 Task: Search one way flight ticket for 3 adults, 3 children in premium economy from Iron Mountain: Ford Airport to Gillette: Gillette Campbell County Airport on 5-1-2023. Choice of flights is Royal air maroc. Number of bags: 9 checked bags. Price is upto 25000. Outbound departure time preference is 20:00.
Action: Mouse moved to (316, 481)
Screenshot: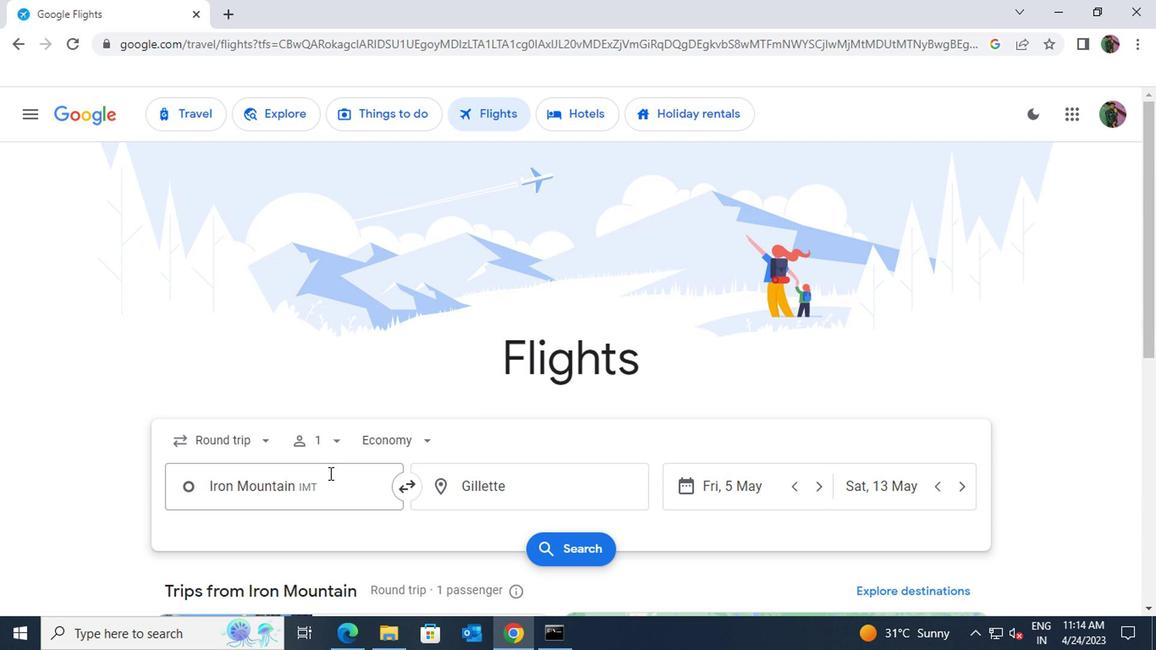 
Action: Mouse pressed left at (316, 481)
Screenshot: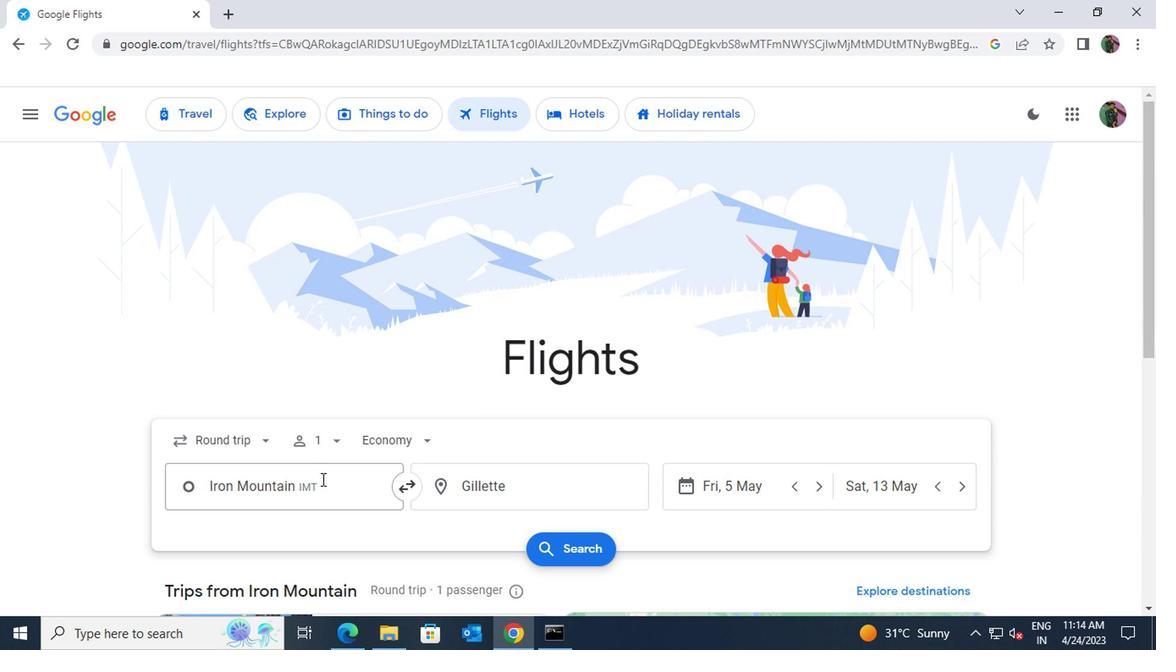 
Action: Key pressed ford
Screenshot: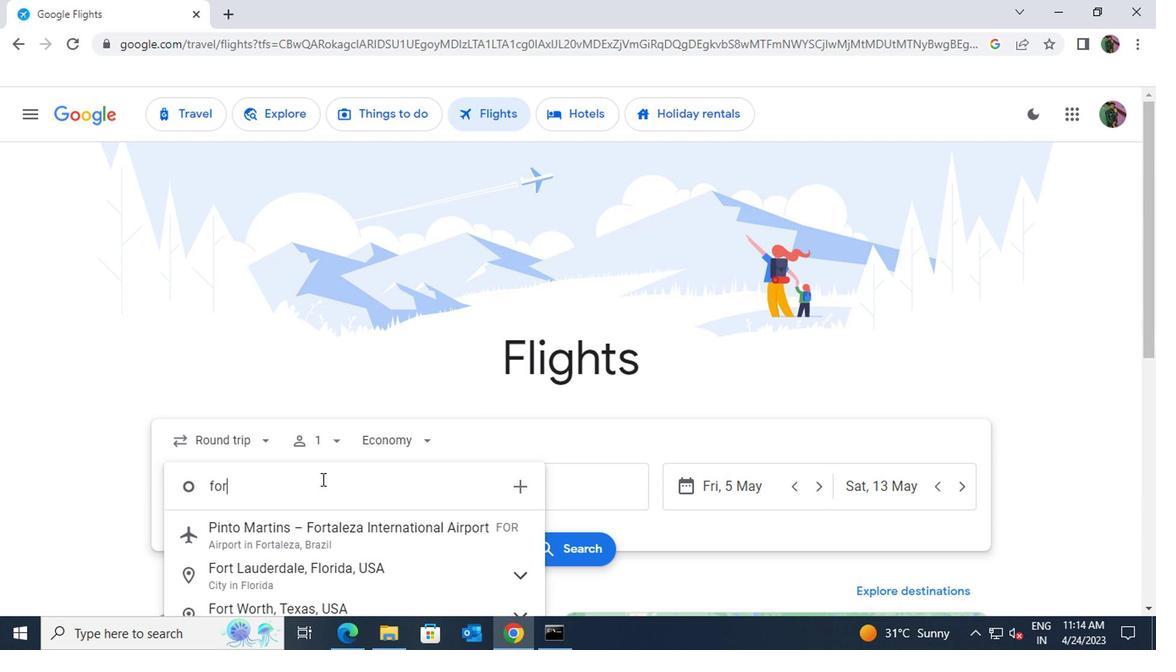 
Action: Mouse moved to (328, 530)
Screenshot: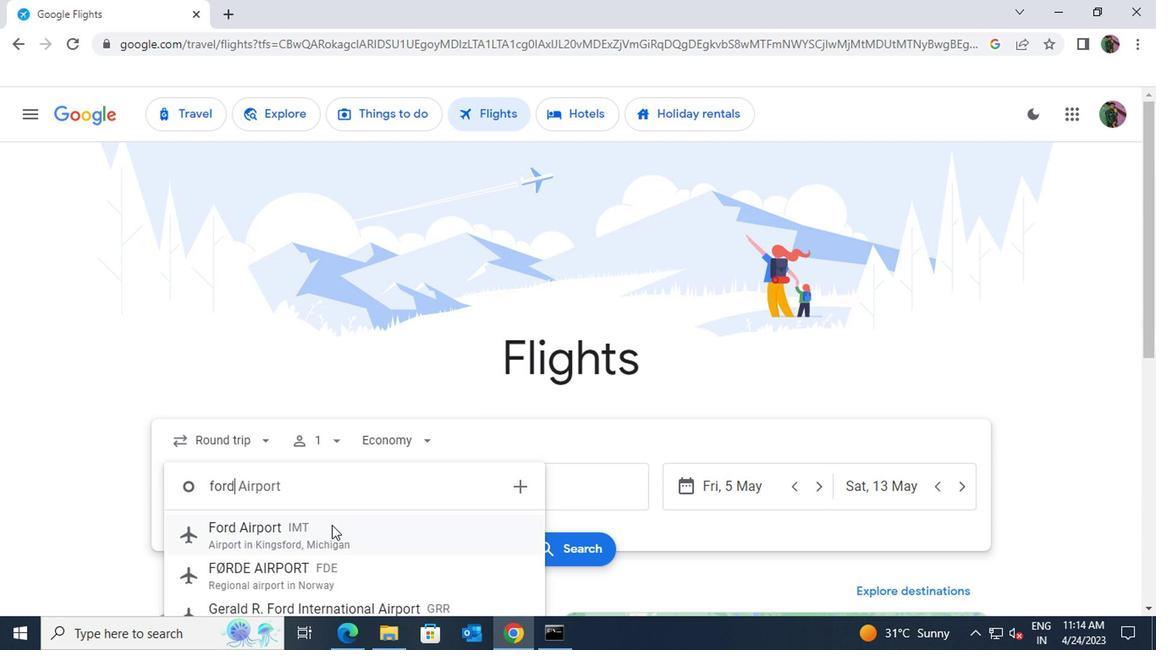 
Action: Mouse pressed left at (328, 530)
Screenshot: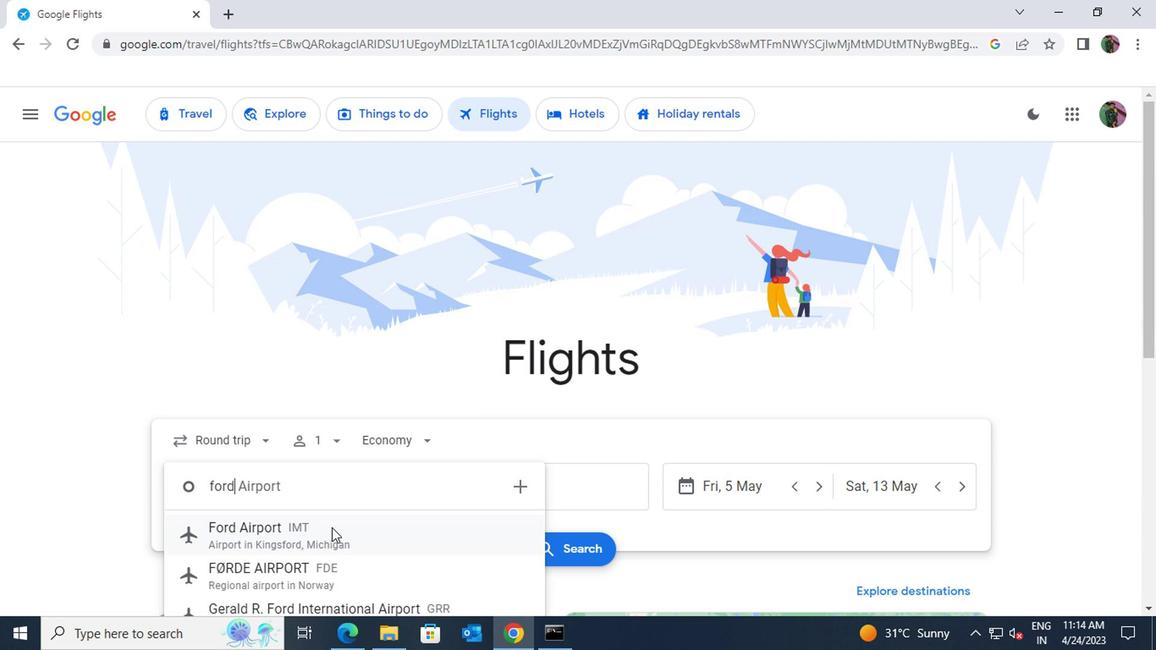 
Action: Mouse moved to (485, 477)
Screenshot: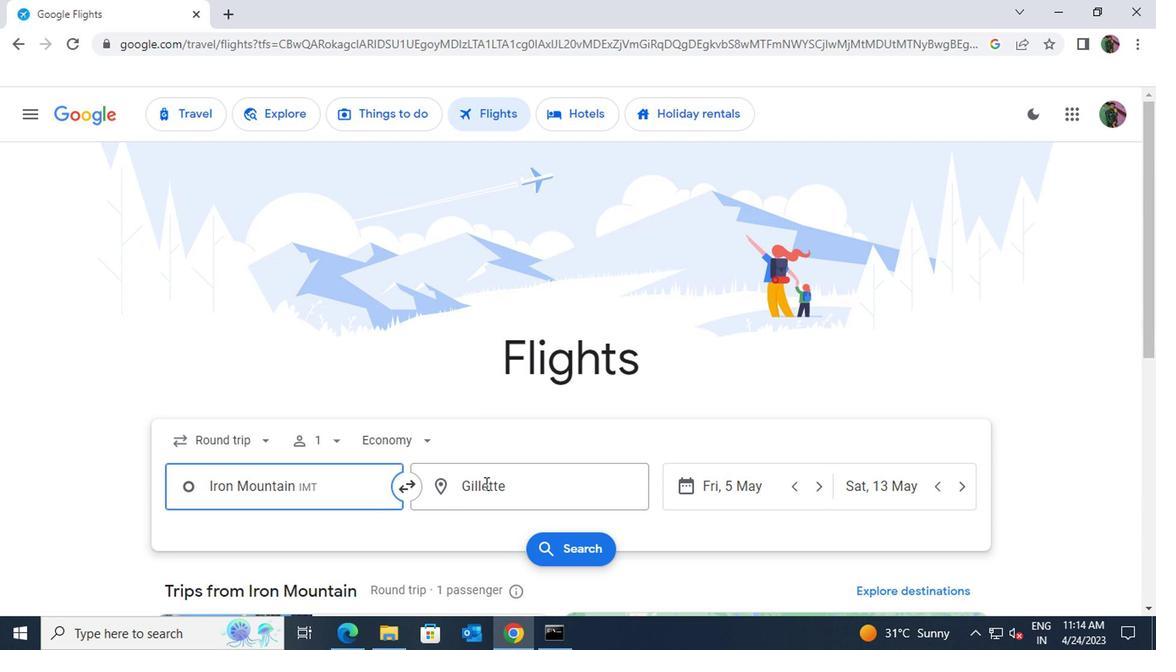 
Action: Mouse pressed left at (485, 477)
Screenshot: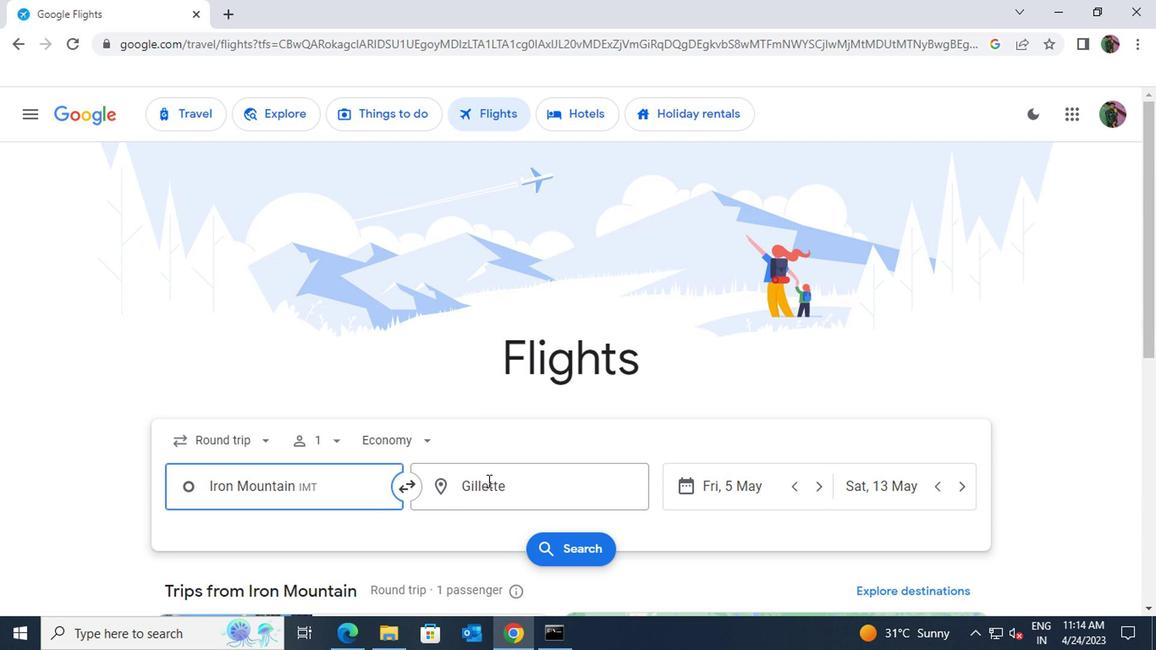 
Action: Key pressed gillett
Screenshot: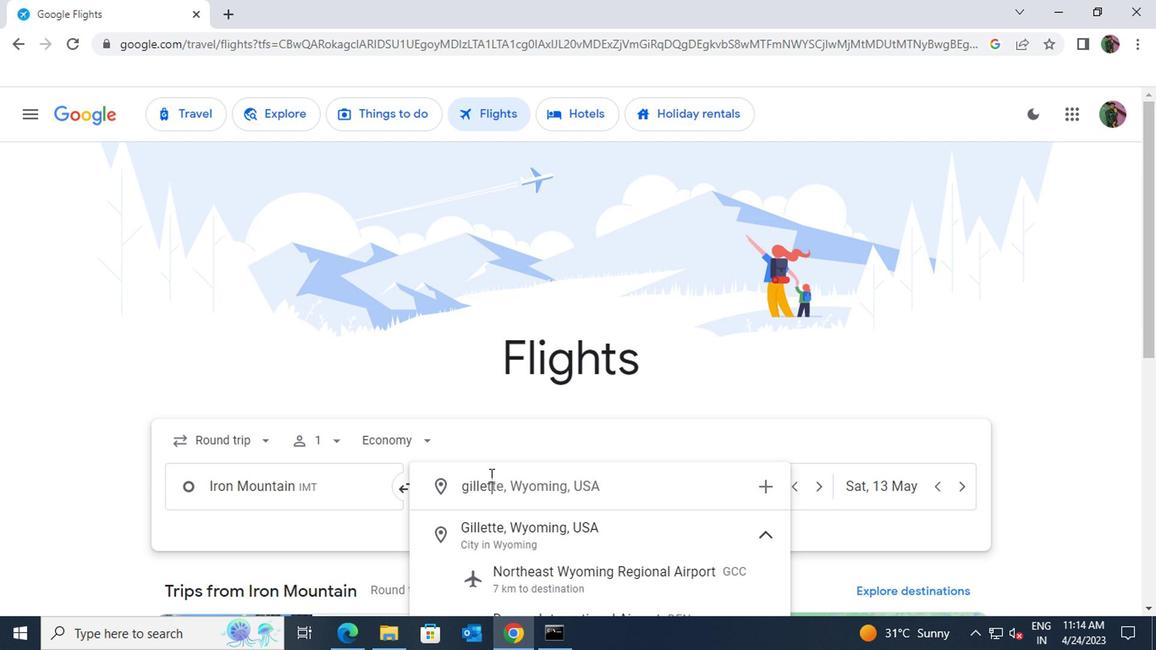 
Action: Mouse moved to (507, 532)
Screenshot: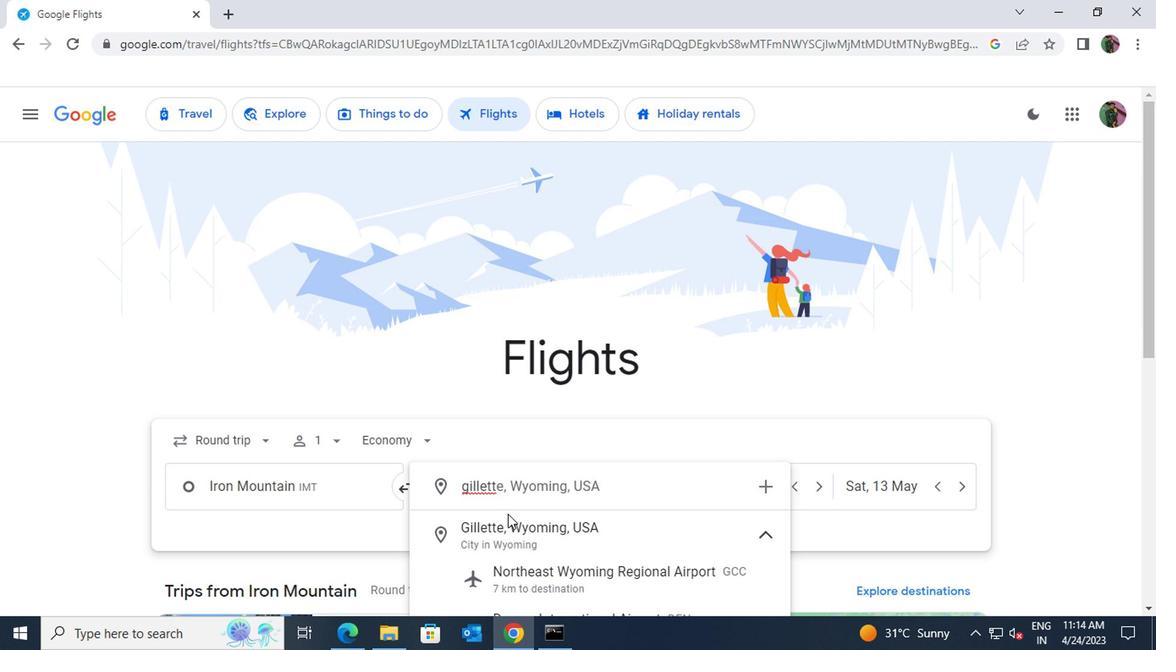 
Action: Mouse pressed left at (507, 532)
Screenshot: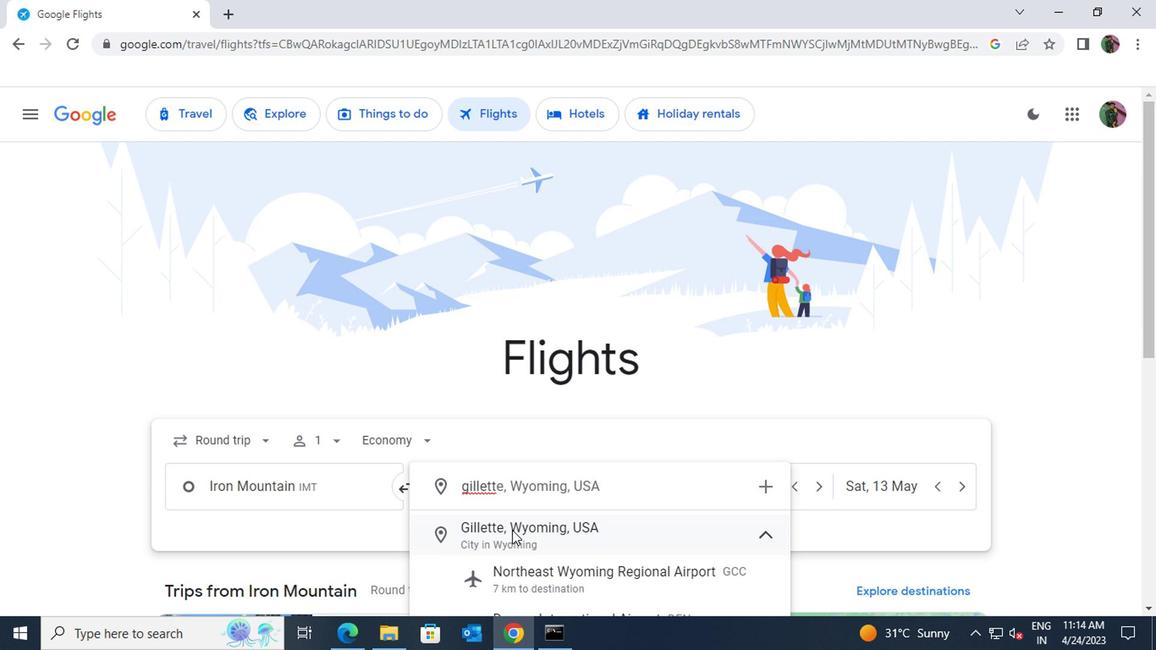 
Action: Mouse moved to (688, 491)
Screenshot: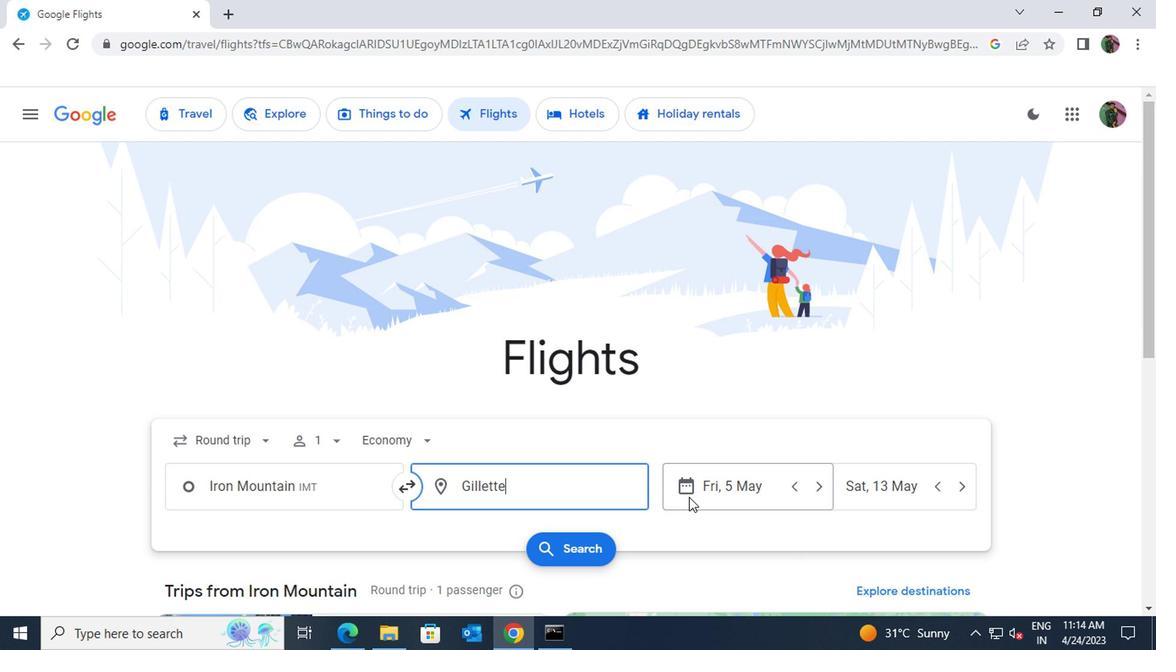 
Action: Mouse pressed left at (688, 491)
Screenshot: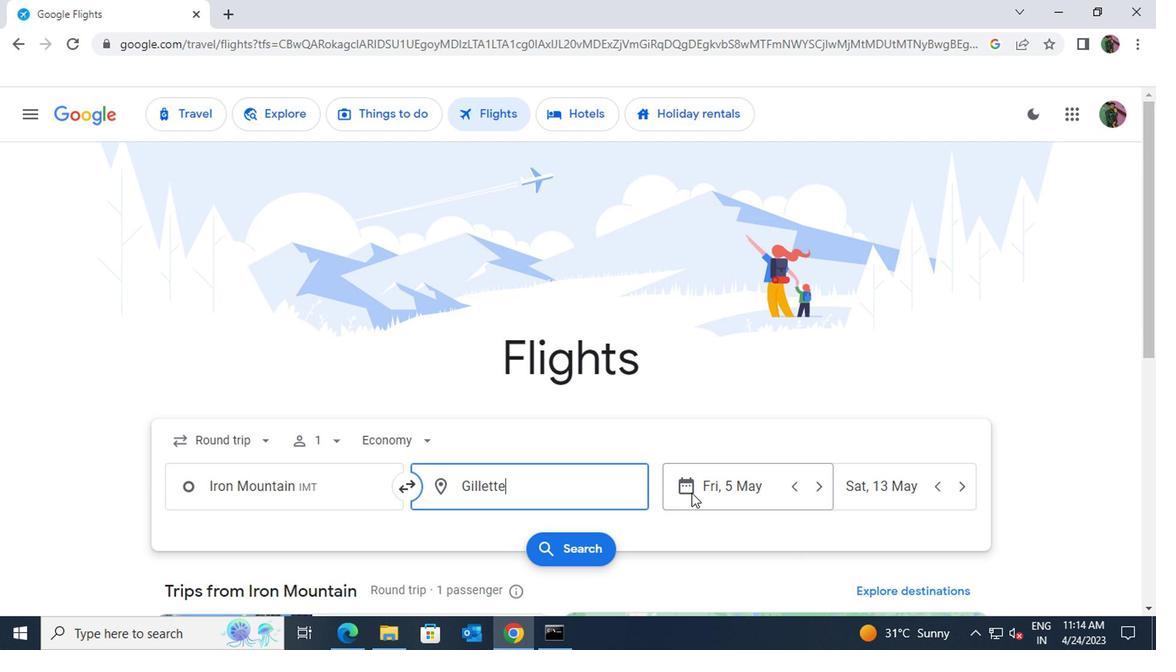 
Action: Mouse moved to (897, 299)
Screenshot: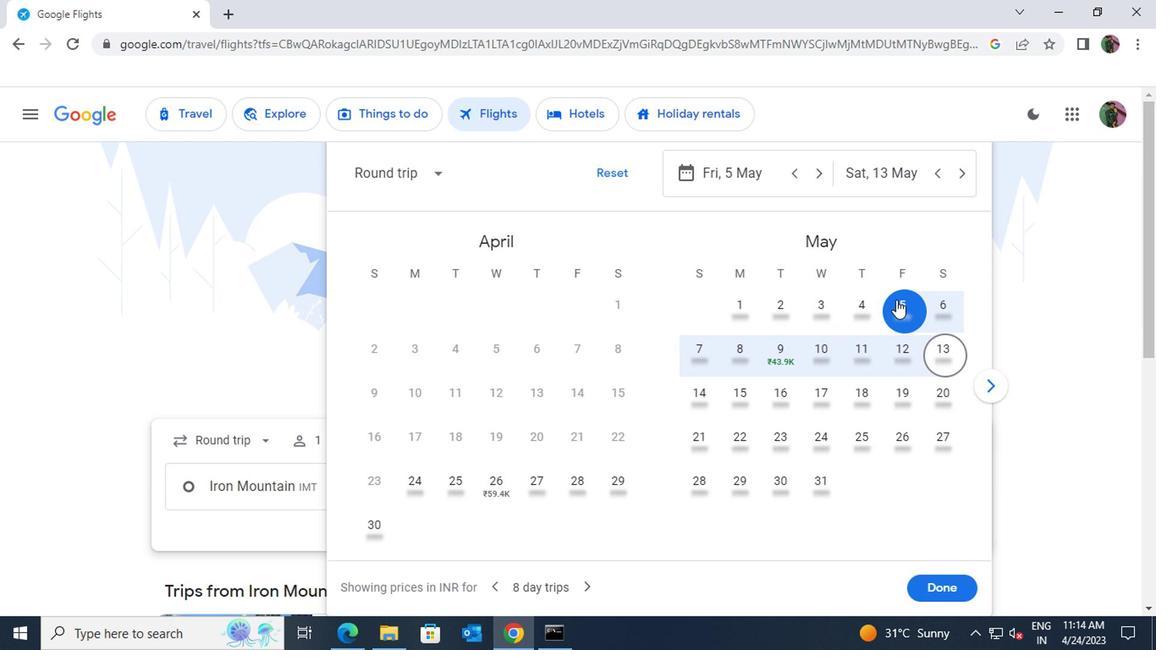 
Action: Mouse pressed left at (897, 299)
Screenshot: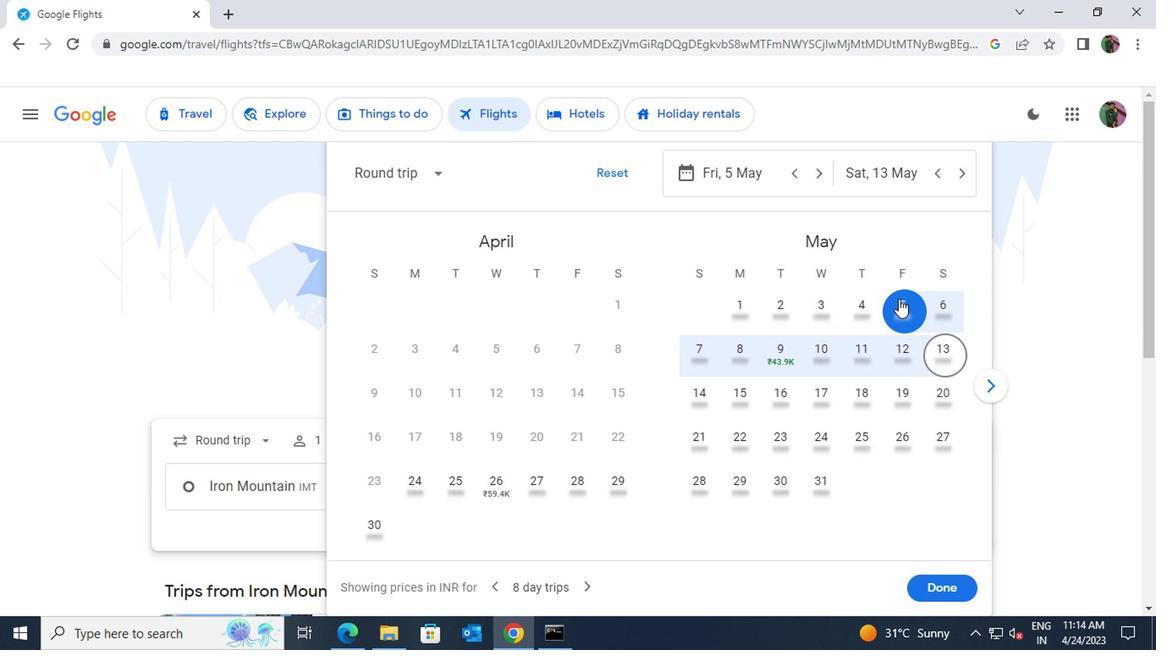 
Action: Mouse moved to (901, 309)
Screenshot: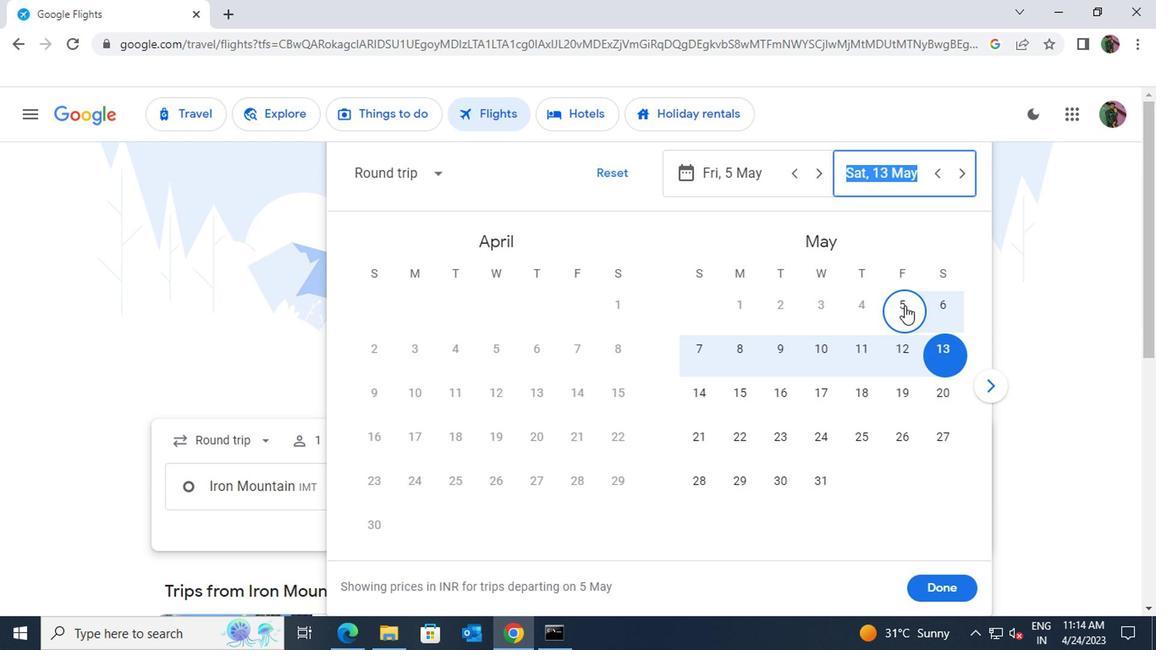 
Action: Mouse pressed left at (901, 309)
Screenshot: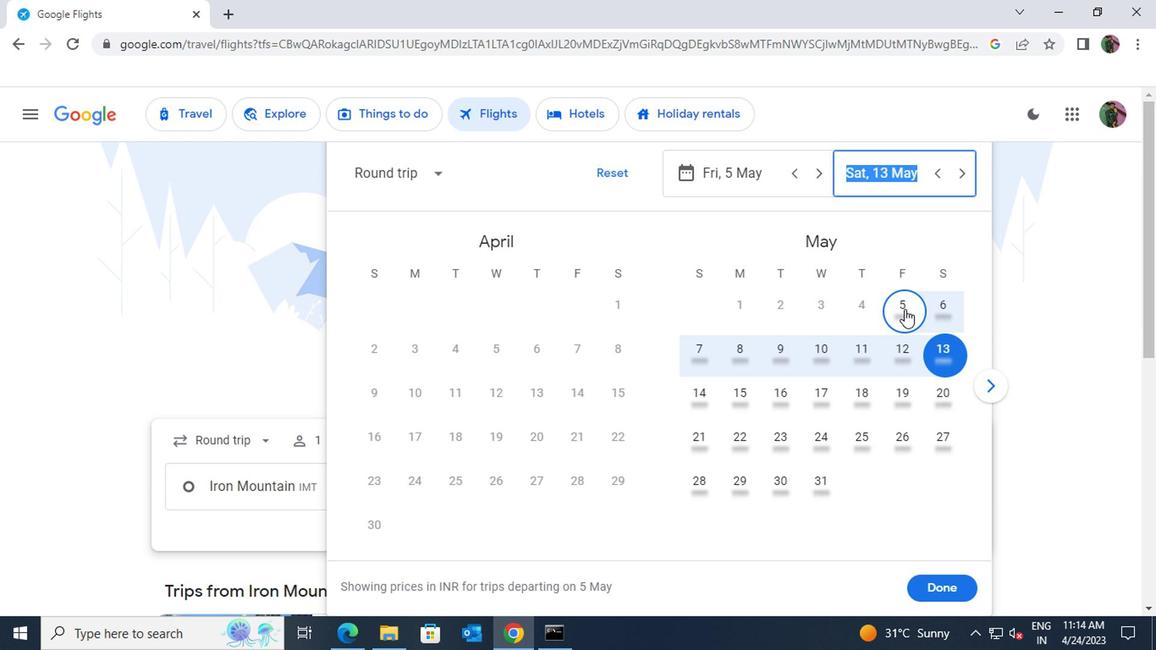 
Action: Mouse moved to (901, 309)
Screenshot: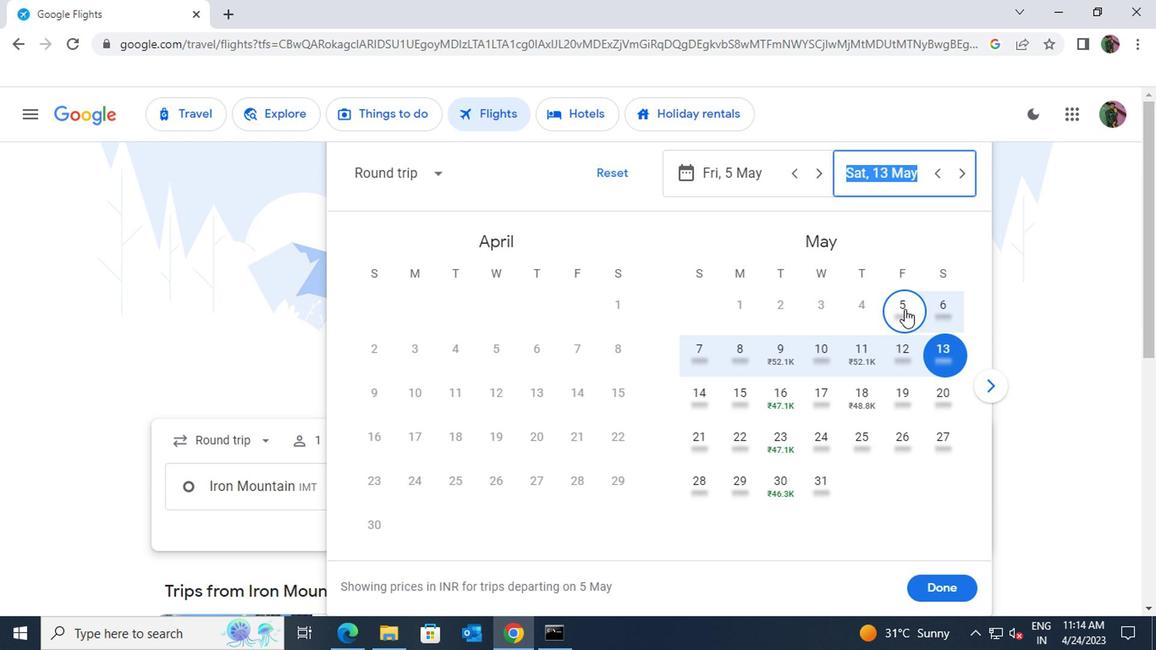 
Action: Mouse pressed left at (901, 309)
Screenshot: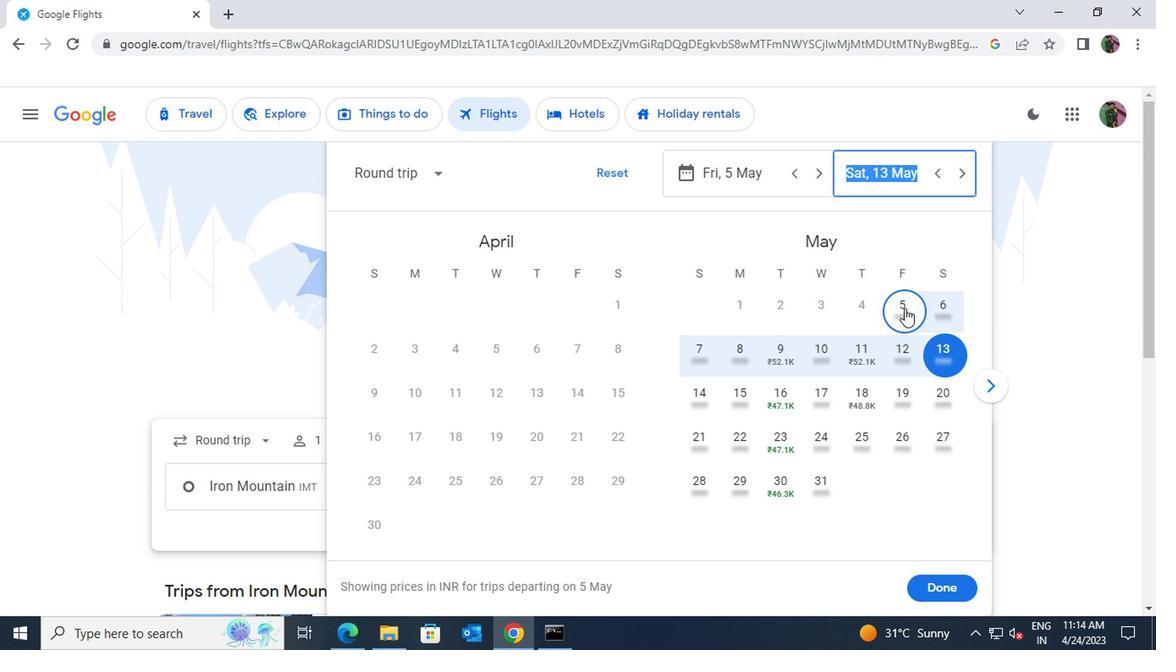 
Action: Mouse pressed left at (901, 309)
Screenshot: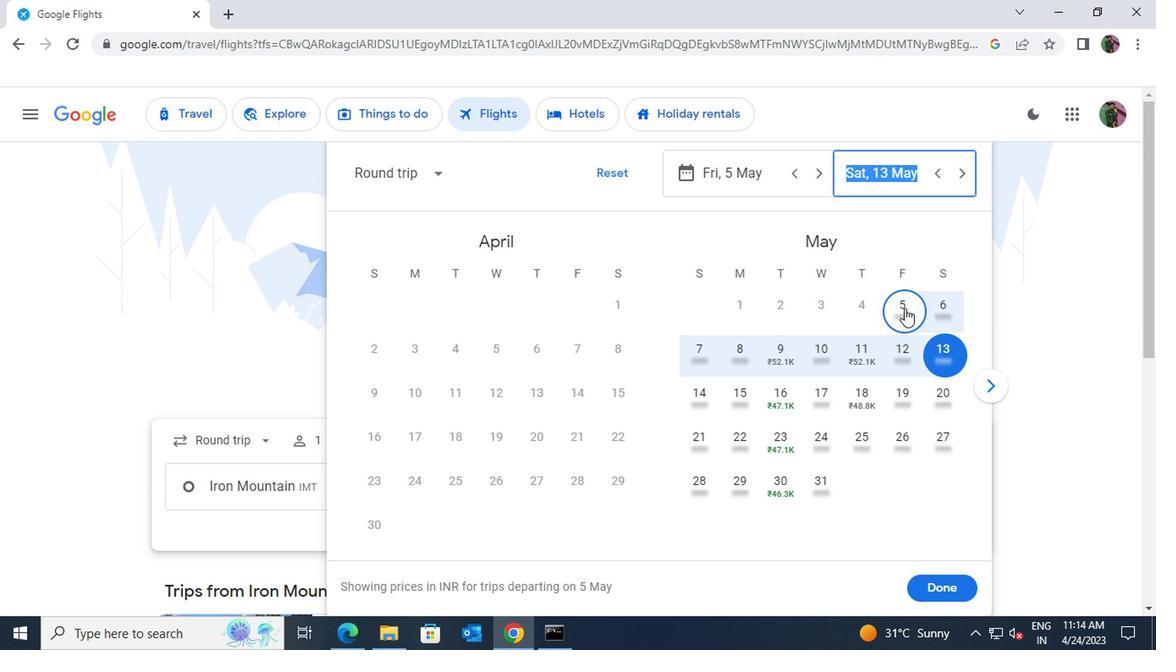 
Action: Mouse moved to (899, 307)
Screenshot: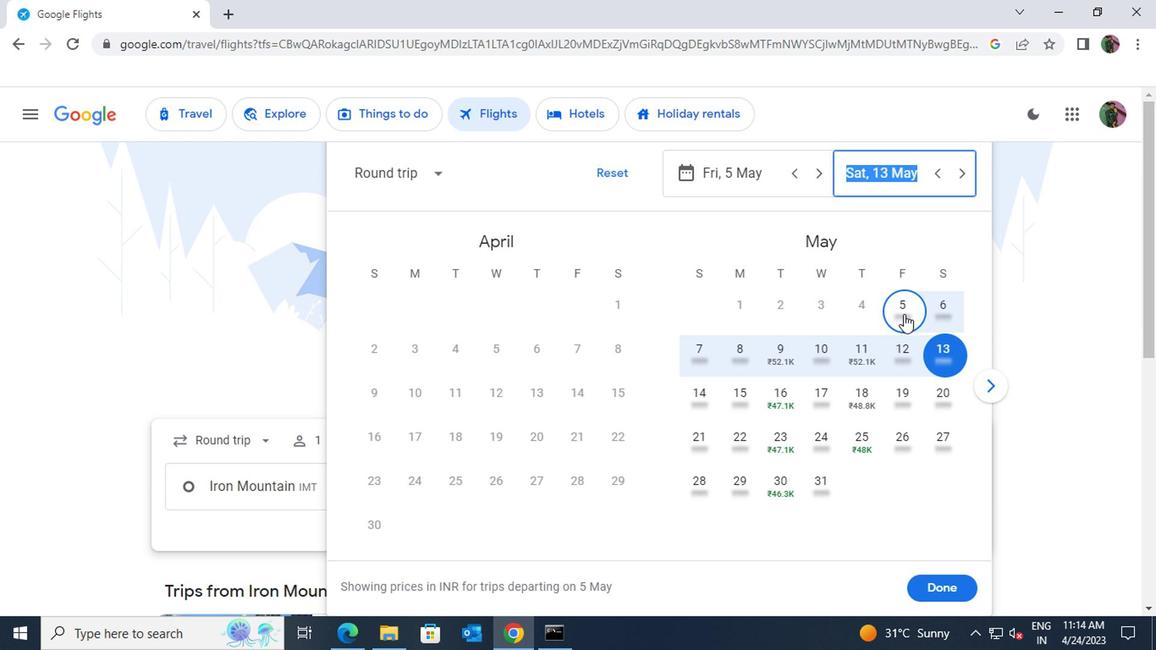 
Action: Mouse pressed left at (899, 307)
Screenshot: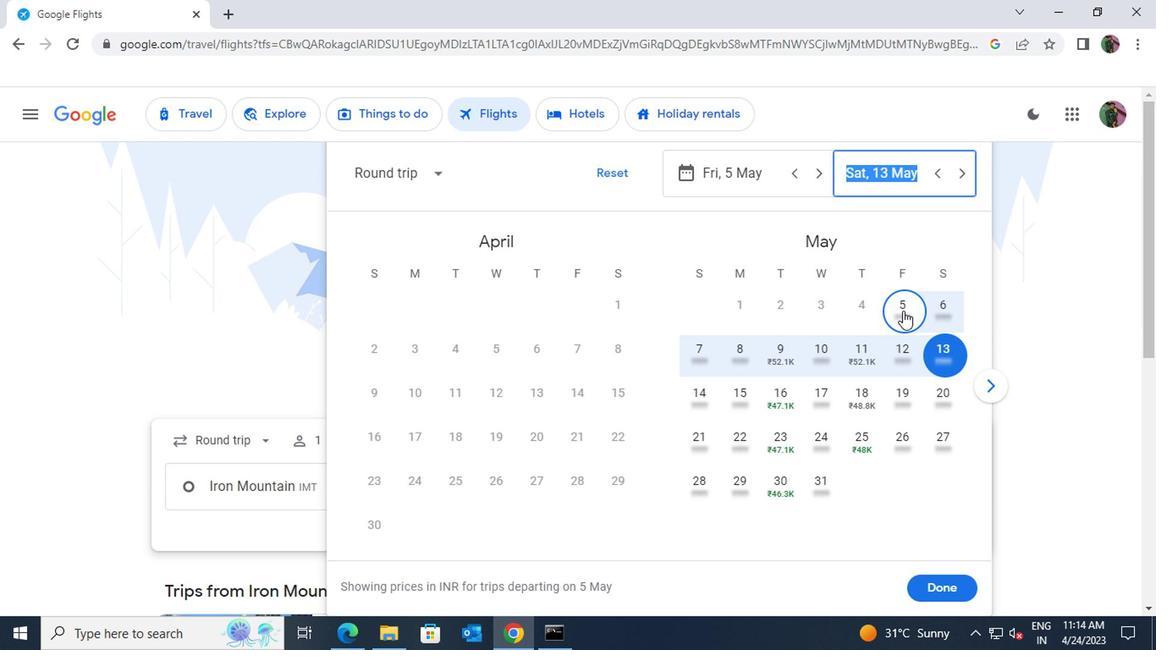 
Action: Mouse moved to (958, 587)
Screenshot: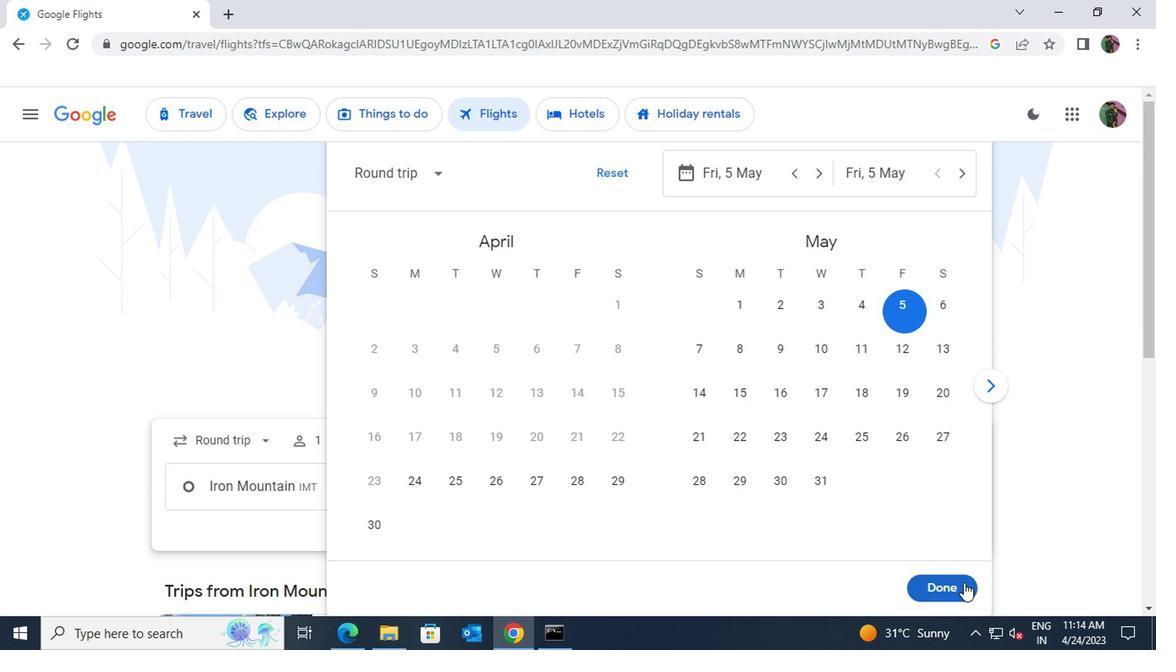 
Action: Mouse pressed left at (958, 587)
Screenshot: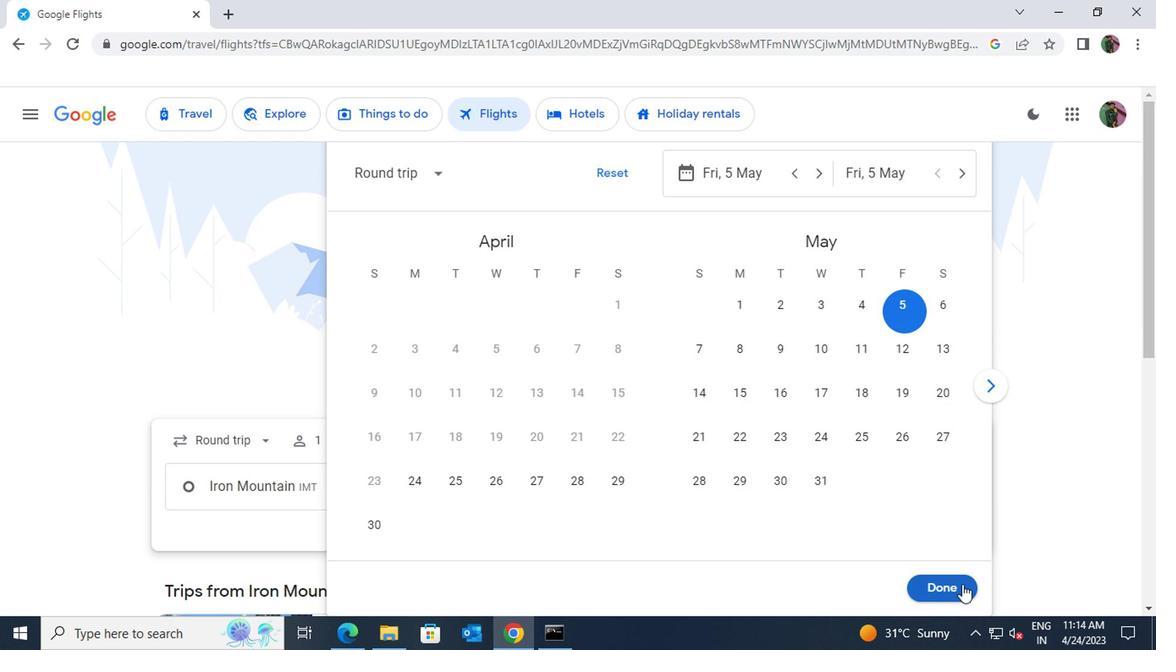 
Action: Mouse moved to (330, 442)
Screenshot: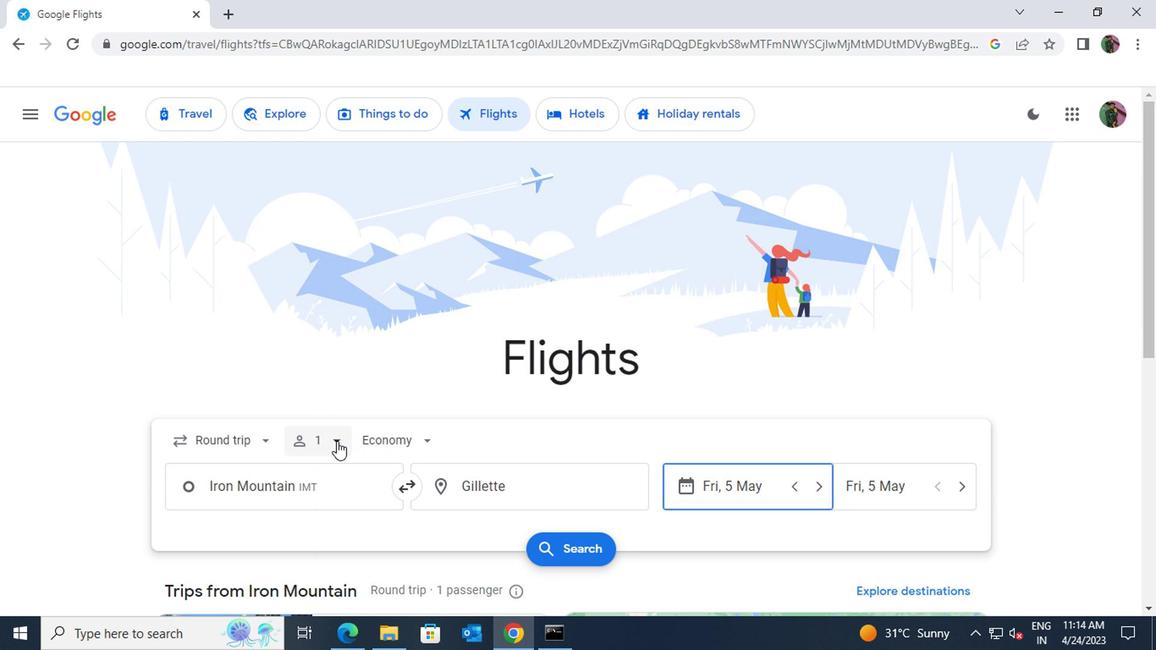 
Action: Mouse pressed left at (330, 442)
Screenshot: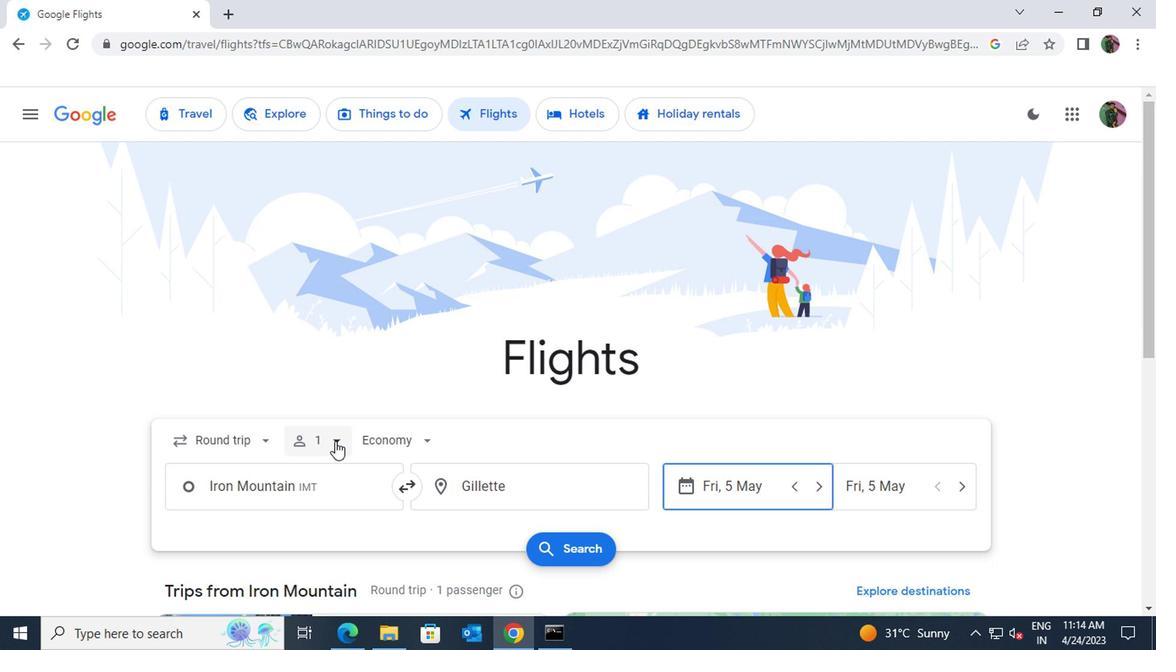 
Action: Mouse moved to (454, 483)
Screenshot: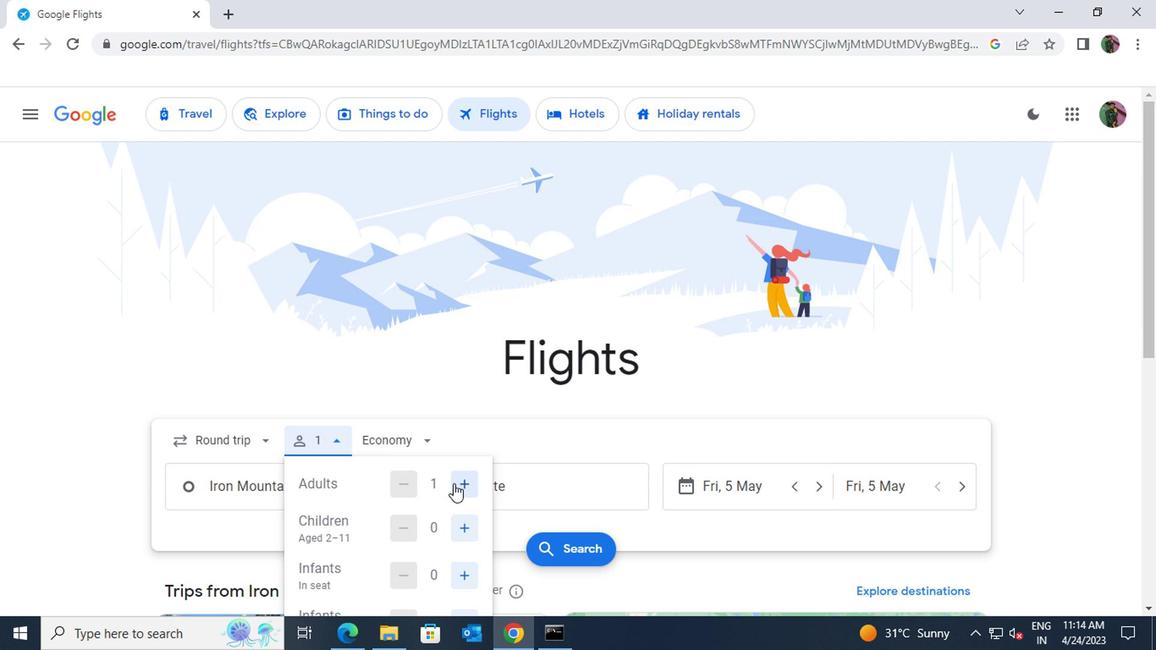 
Action: Mouse pressed left at (454, 483)
Screenshot: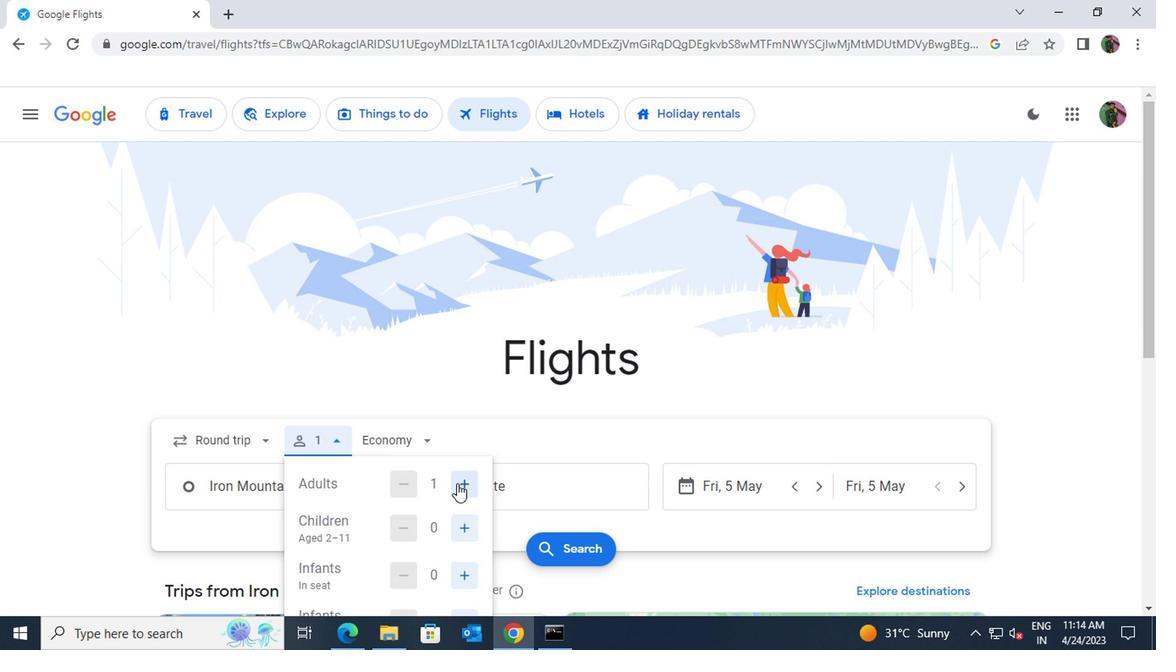 
Action: Mouse moved to (456, 483)
Screenshot: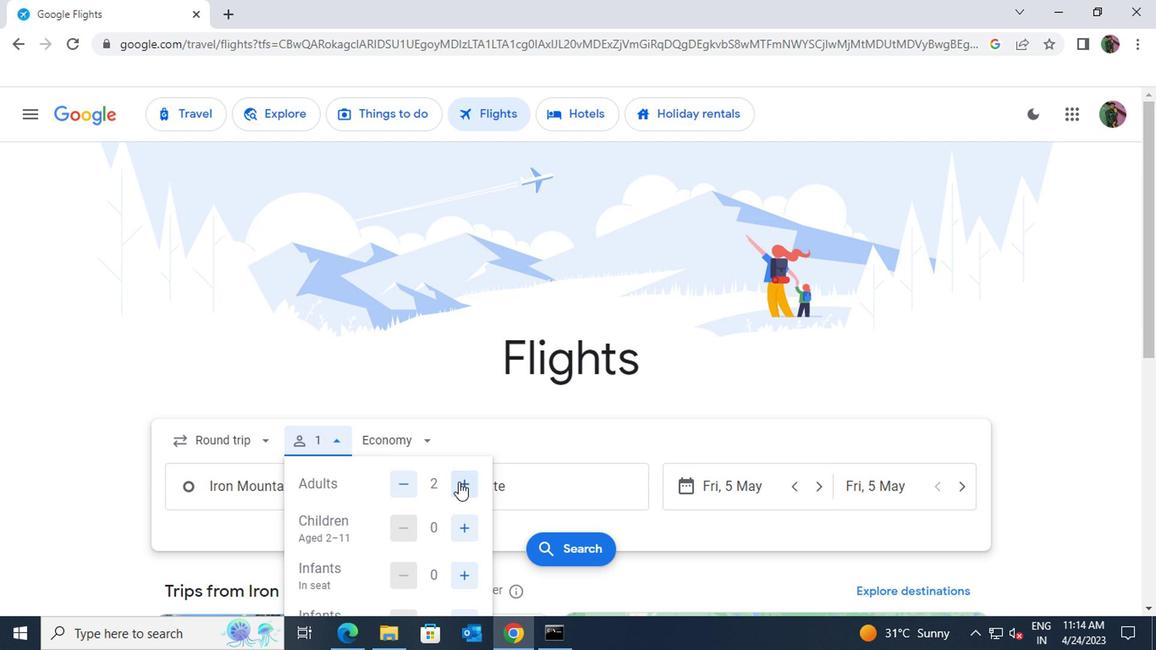 
Action: Mouse pressed left at (456, 483)
Screenshot: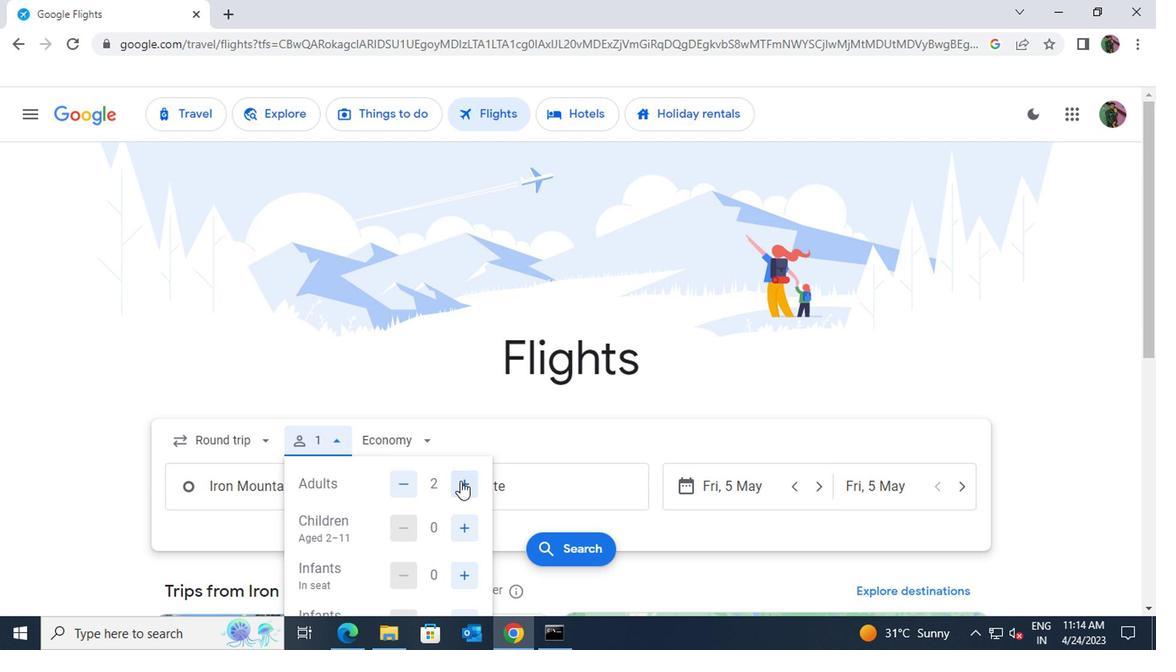 
Action: Mouse moved to (461, 537)
Screenshot: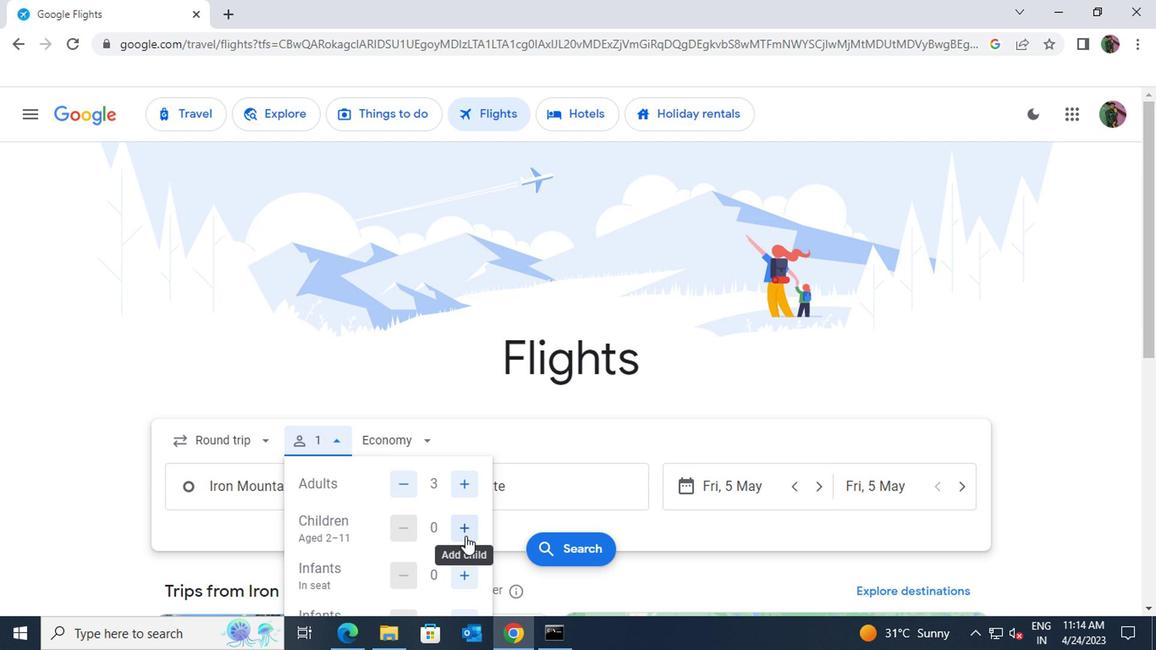 
Action: Mouse pressed left at (461, 537)
Screenshot: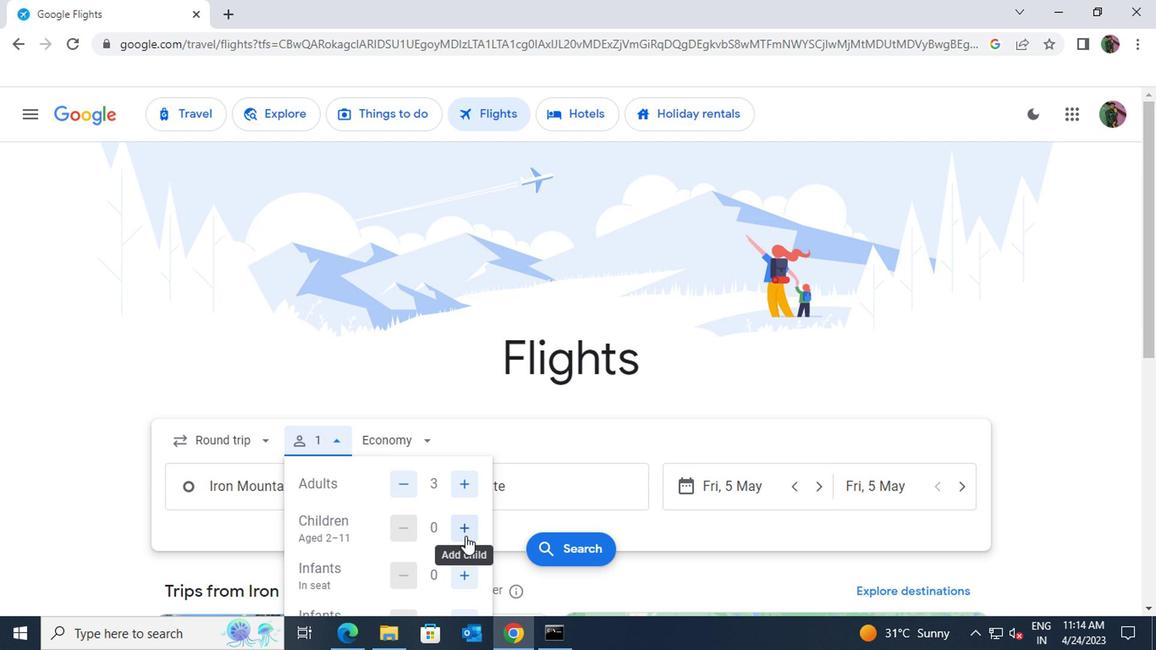 
Action: Mouse moved to (460, 531)
Screenshot: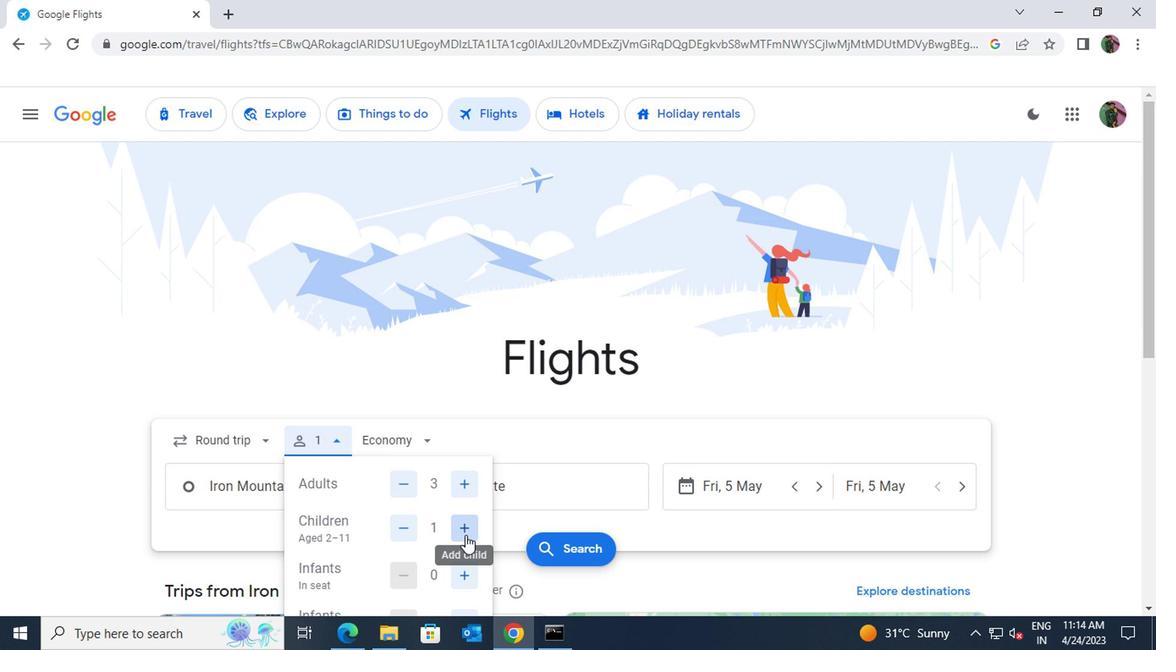 
Action: Mouse pressed left at (460, 531)
Screenshot: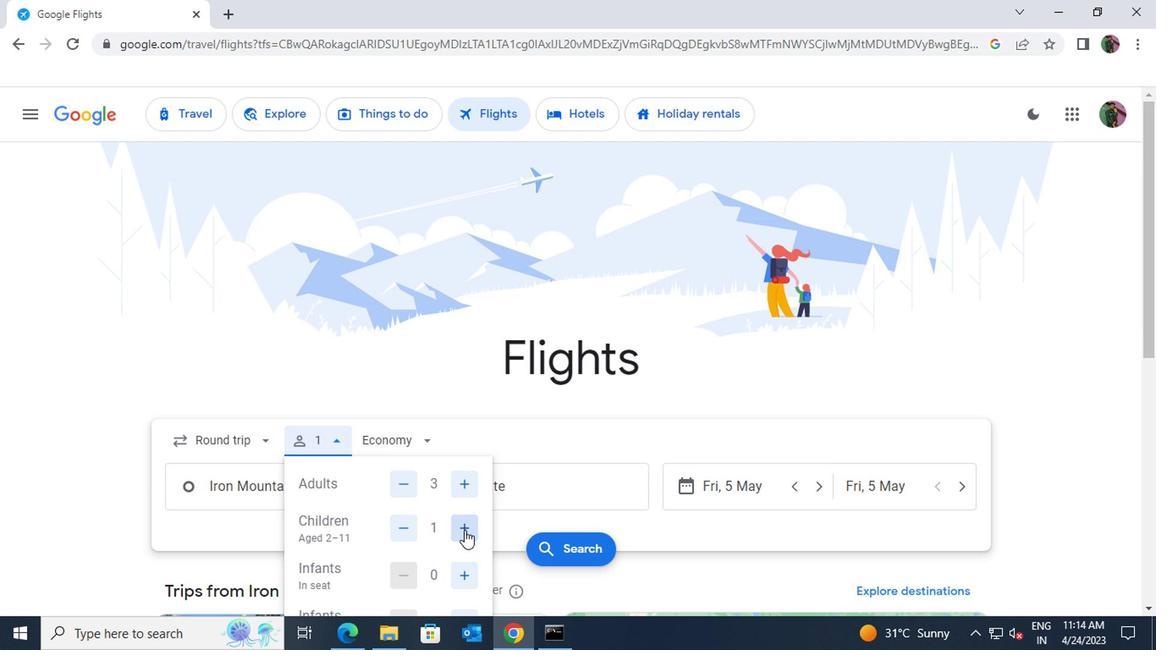 
Action: Mouse pressed left at (460, 531)
Screenshot: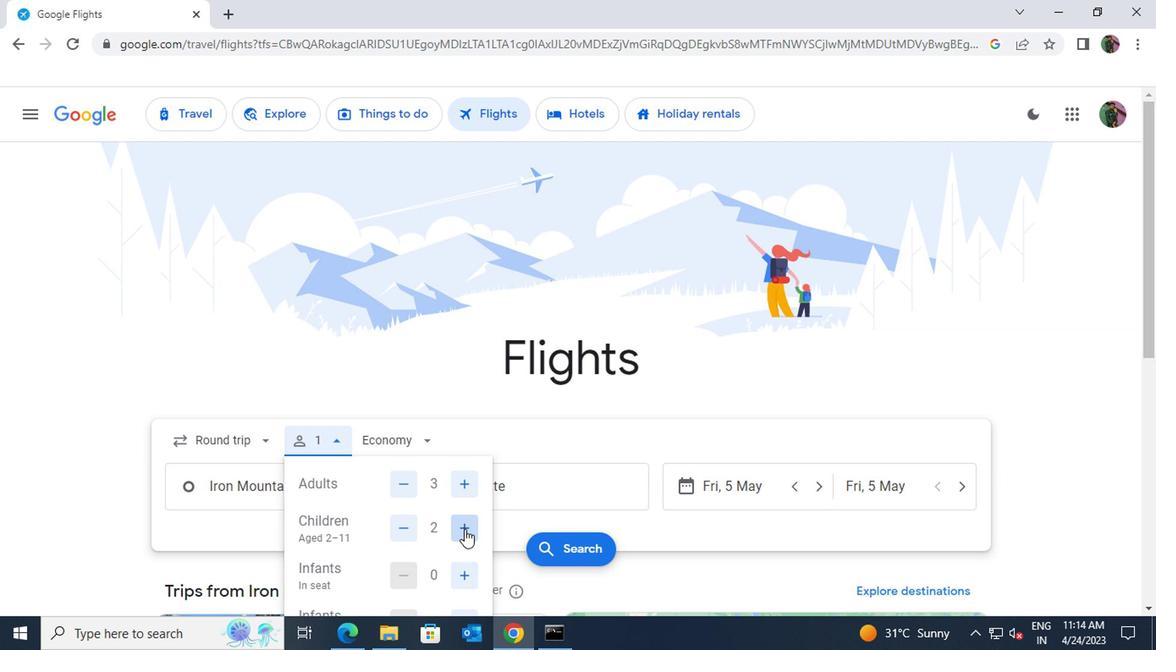 
Action: Mouse moved to (468, 531)
Screenshot: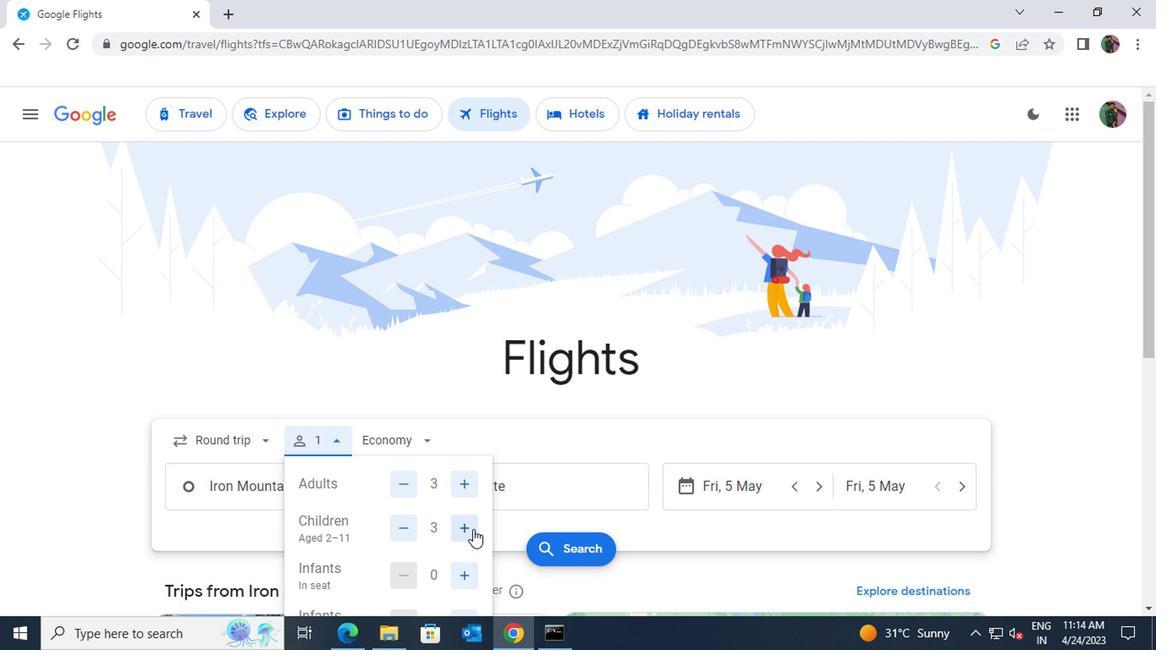 
Action: Mouse scrolled (468, 530) with delta (0, -1)
Screenshot: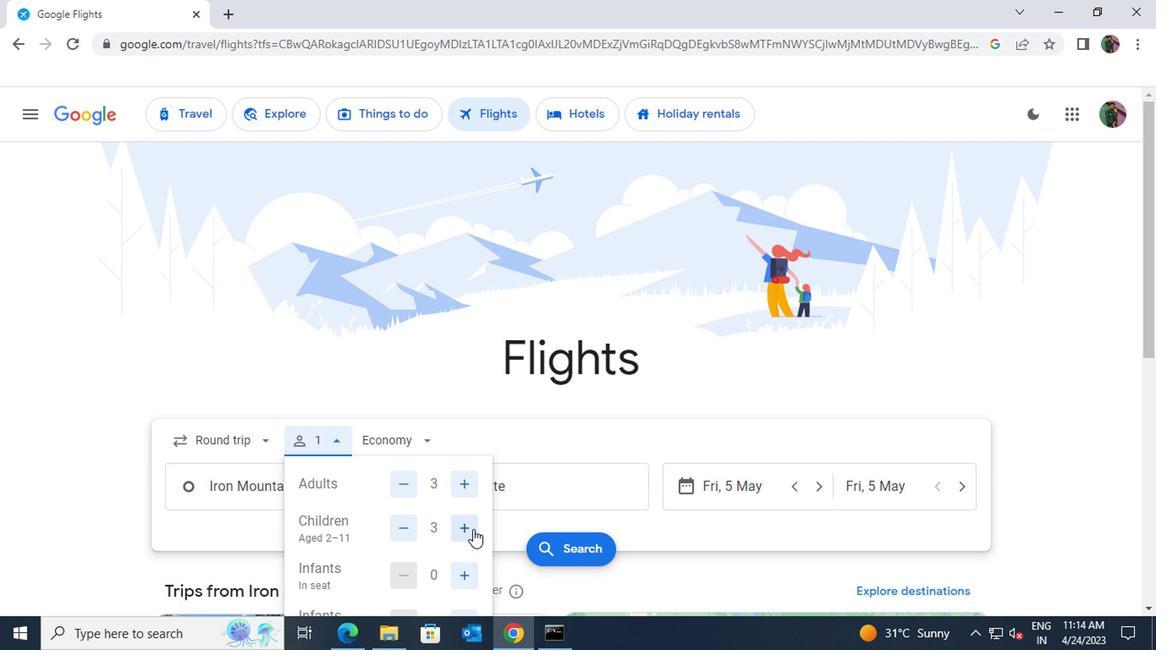 
Action: Mouse moved to (445, 584)
Screenshot: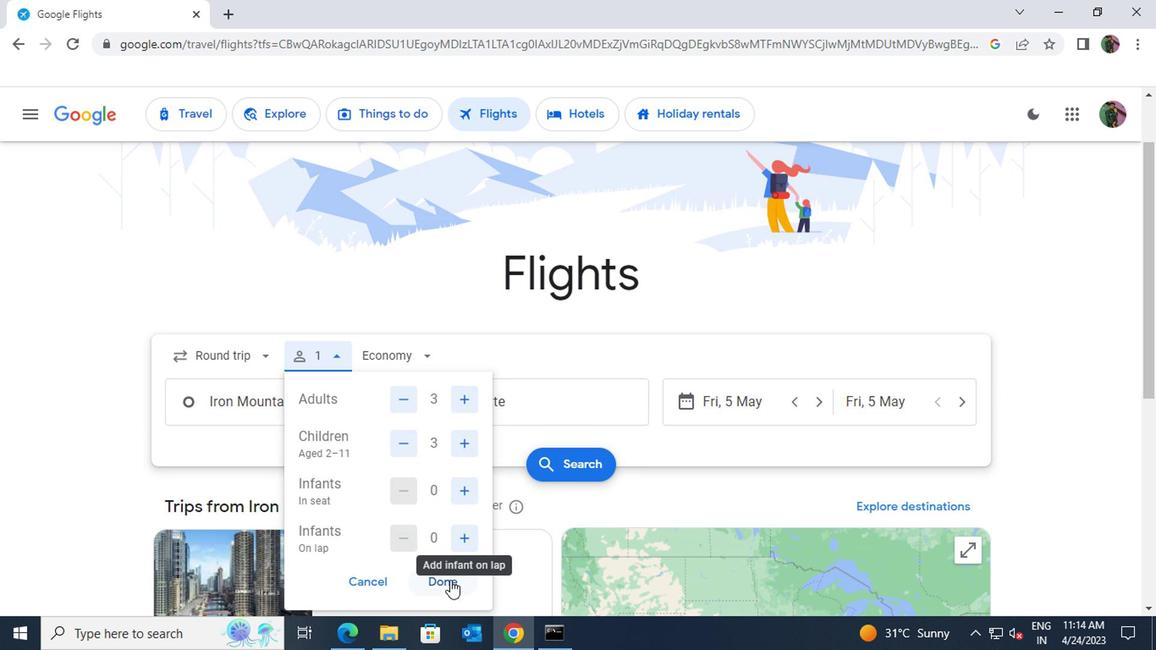 
Action: Mouse pressed left at (445, 584)
Screenshot: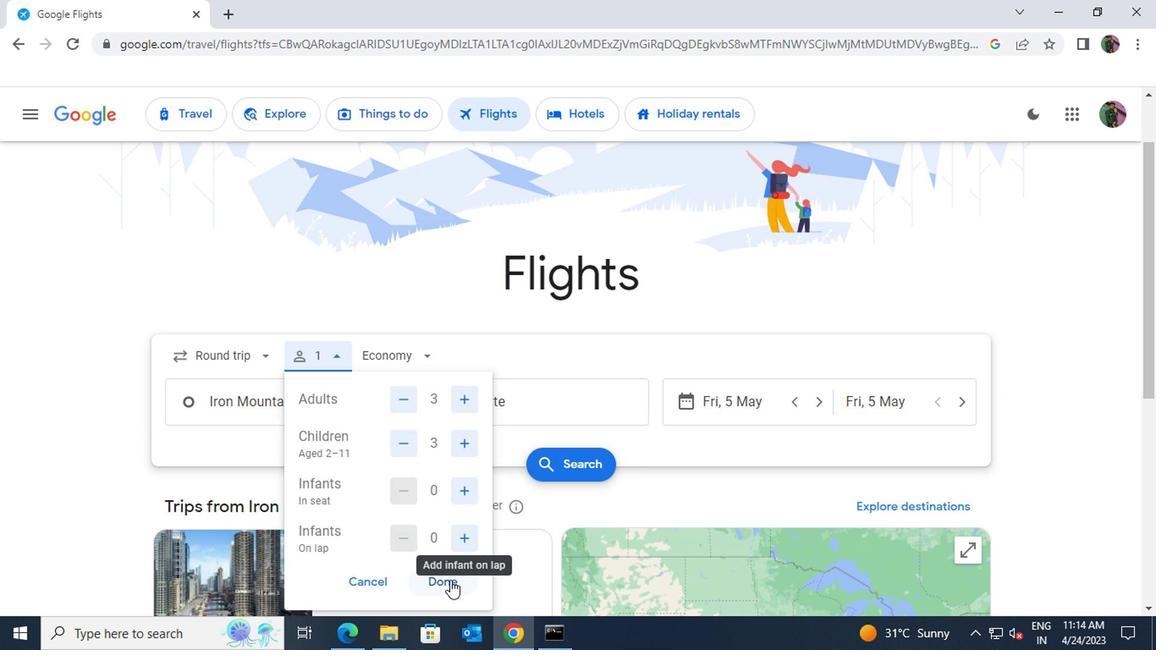 
Action: Mouse moved to (260, 362)
Screenshot: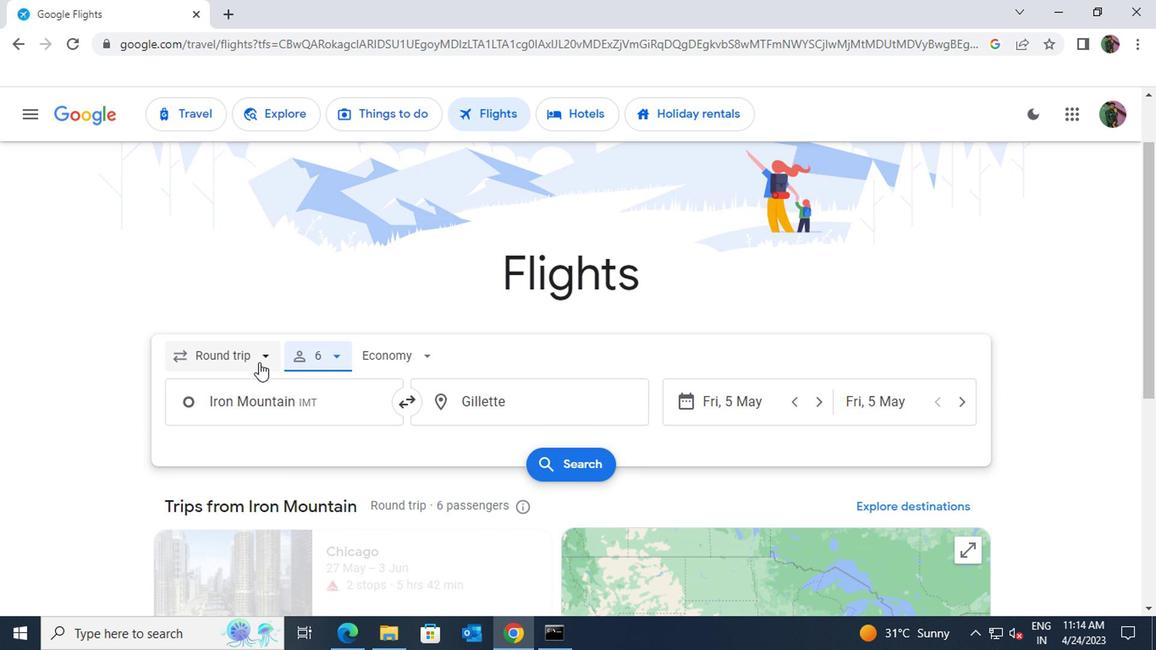 
Action: Mouse pressed left at (260, 362)
Screenshot: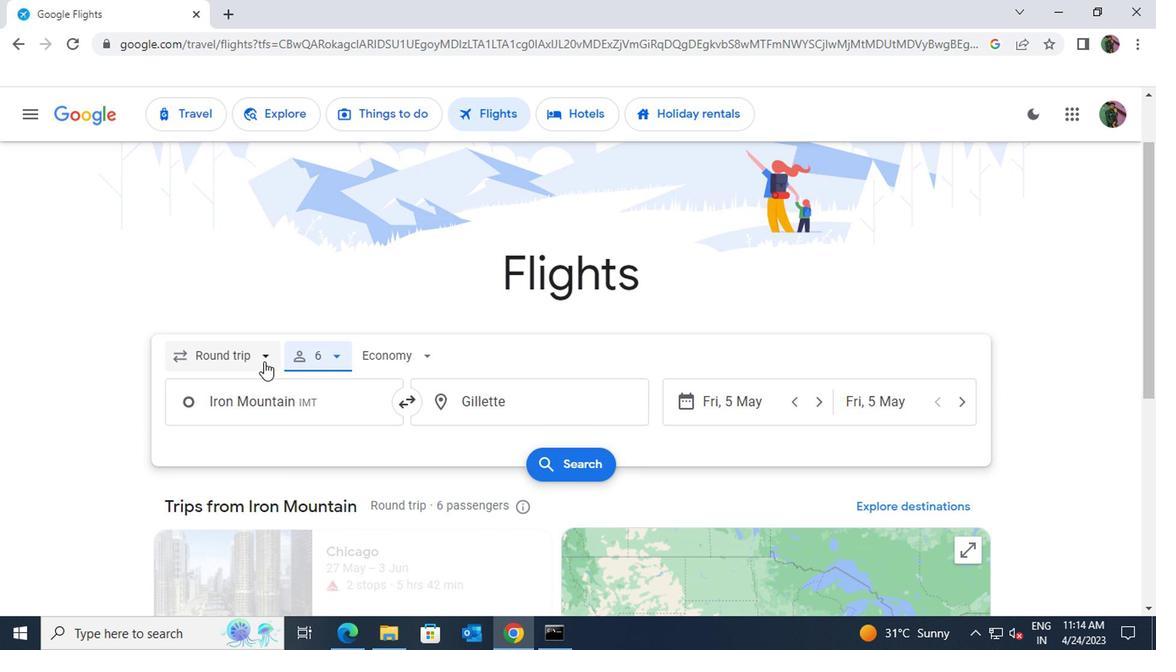 
Action: Mouse moved to (239, 430)
Screenshot: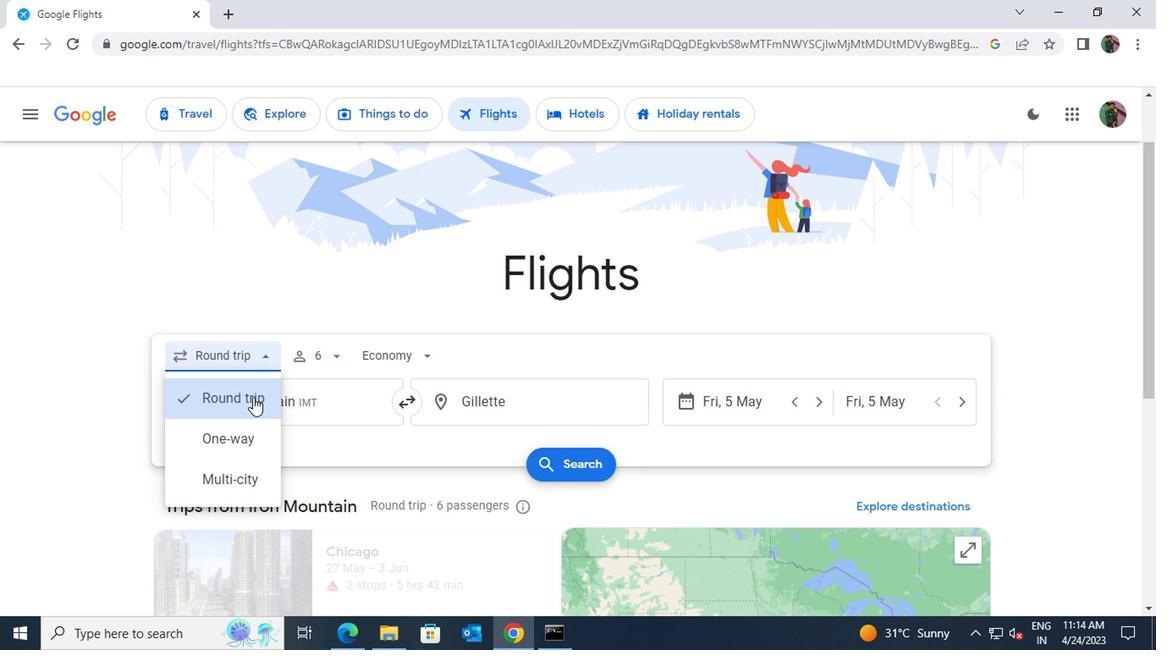 
Action: Mouse pressed left at (239, 430)
Screenshot: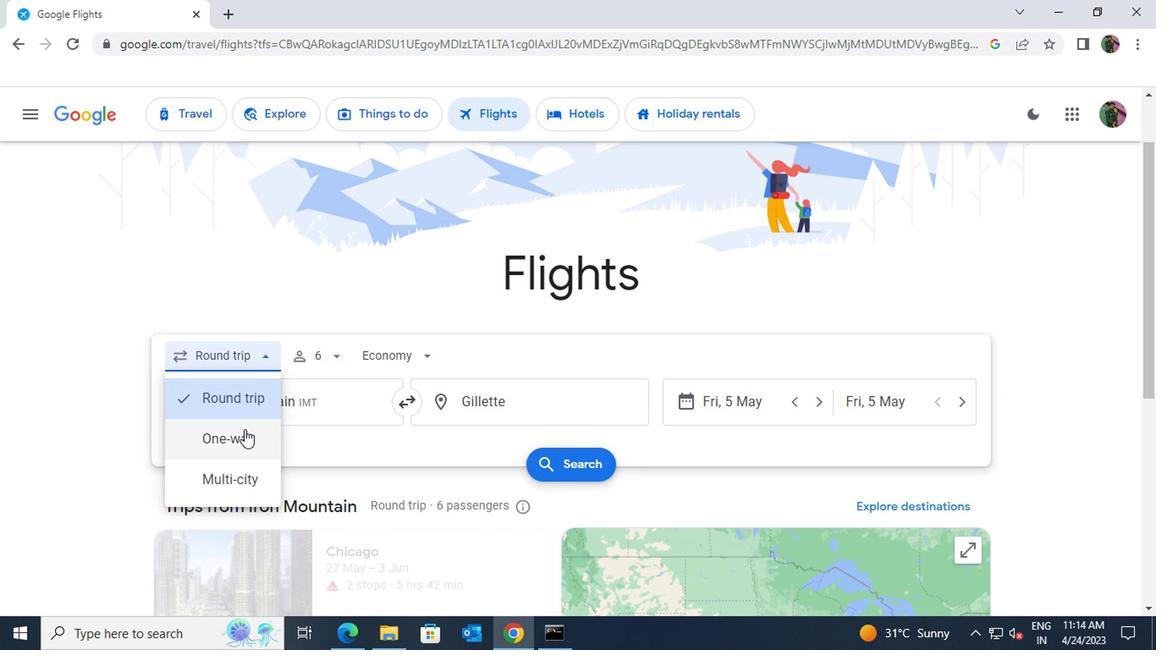 
Action: Mouse moved to (566, 466)
Screenshot: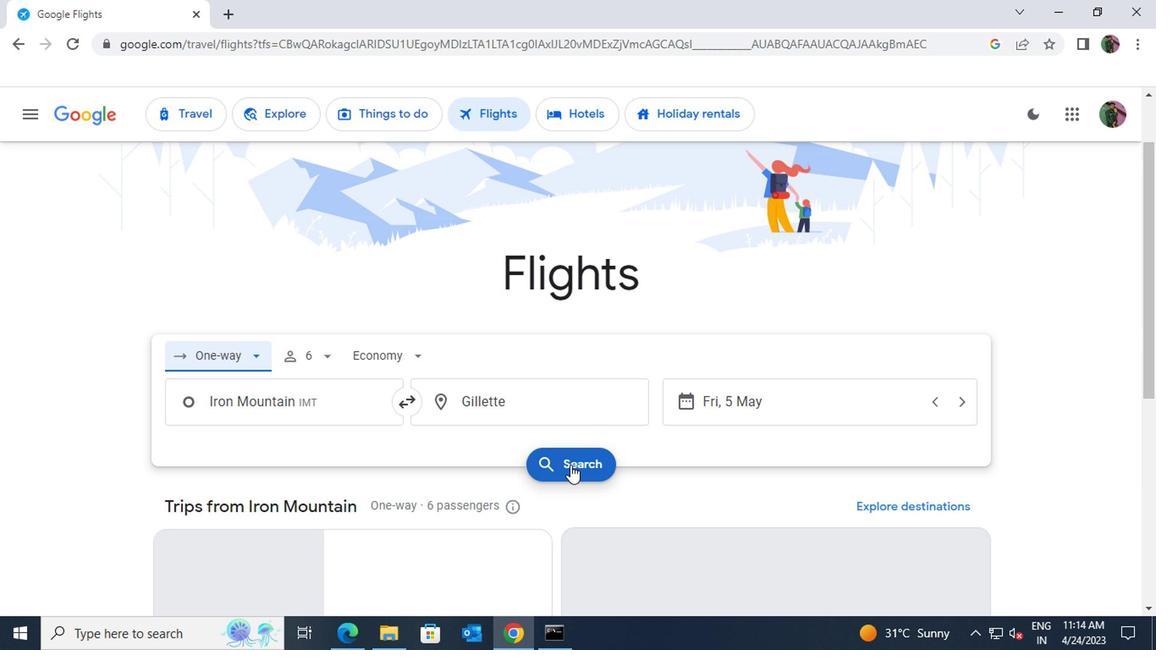 
Action: Mouse pressed left at (566, 466)
Screenshot: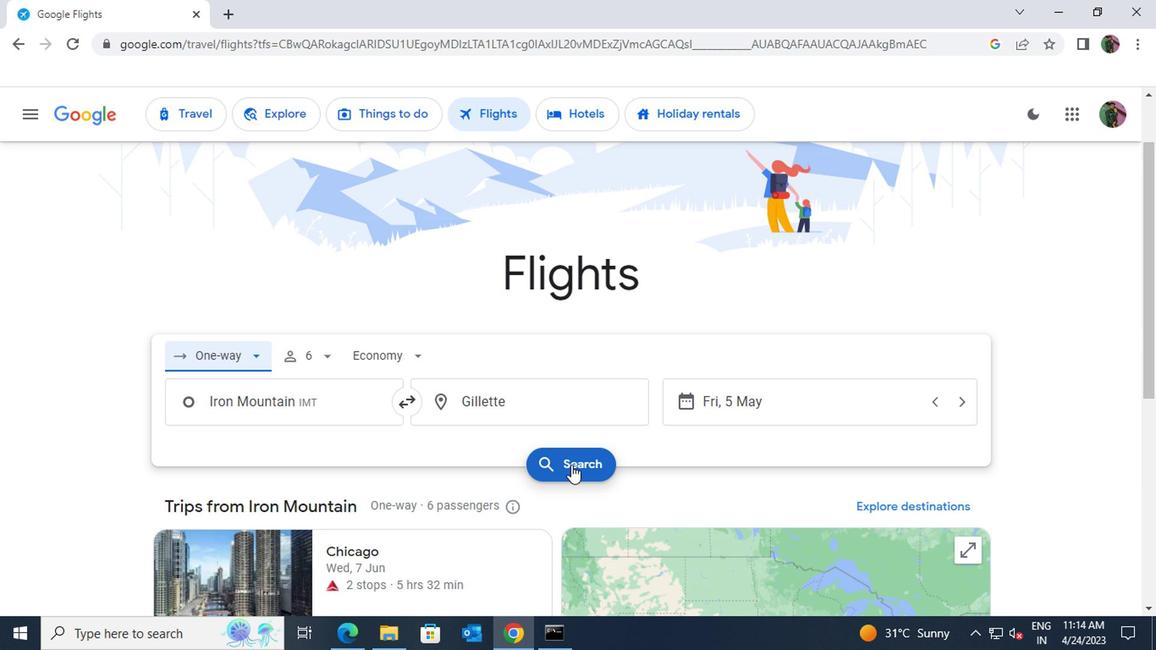 
Action: Mouse moved to (380, 182)
Screenshot: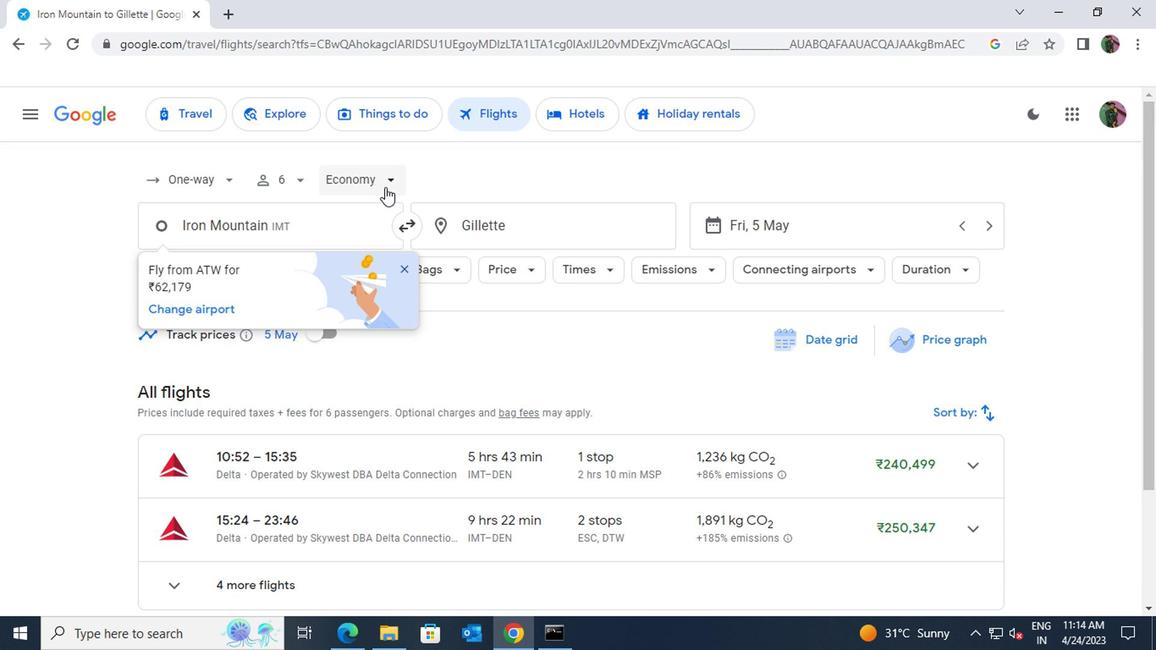 
Action: Mouse pressed left at (380, 182)
Screenshot: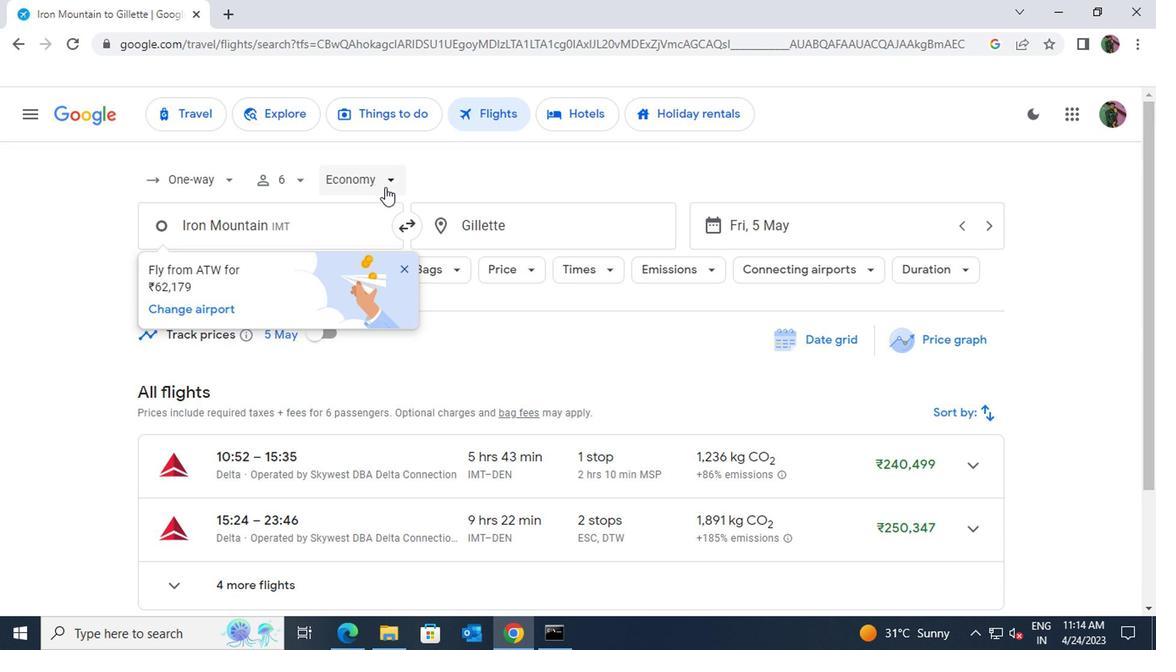 
Action: Mouse moved to (379, 251)
Screenshot: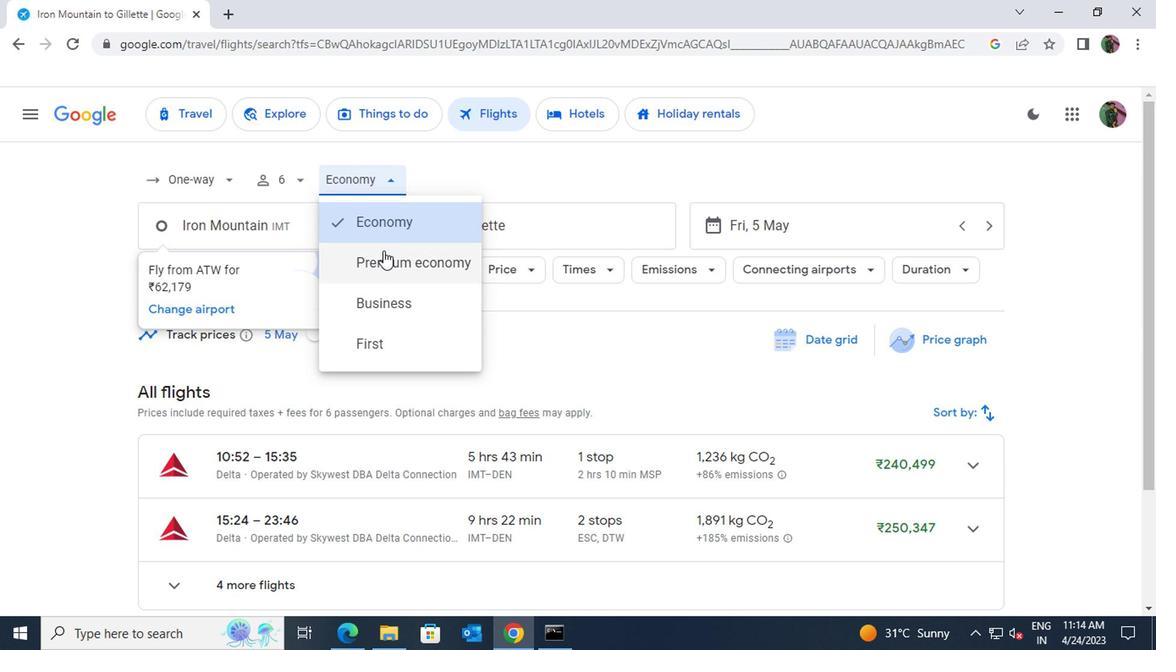 
Action: Mouse pressed left at (379, 251)
Screenshot: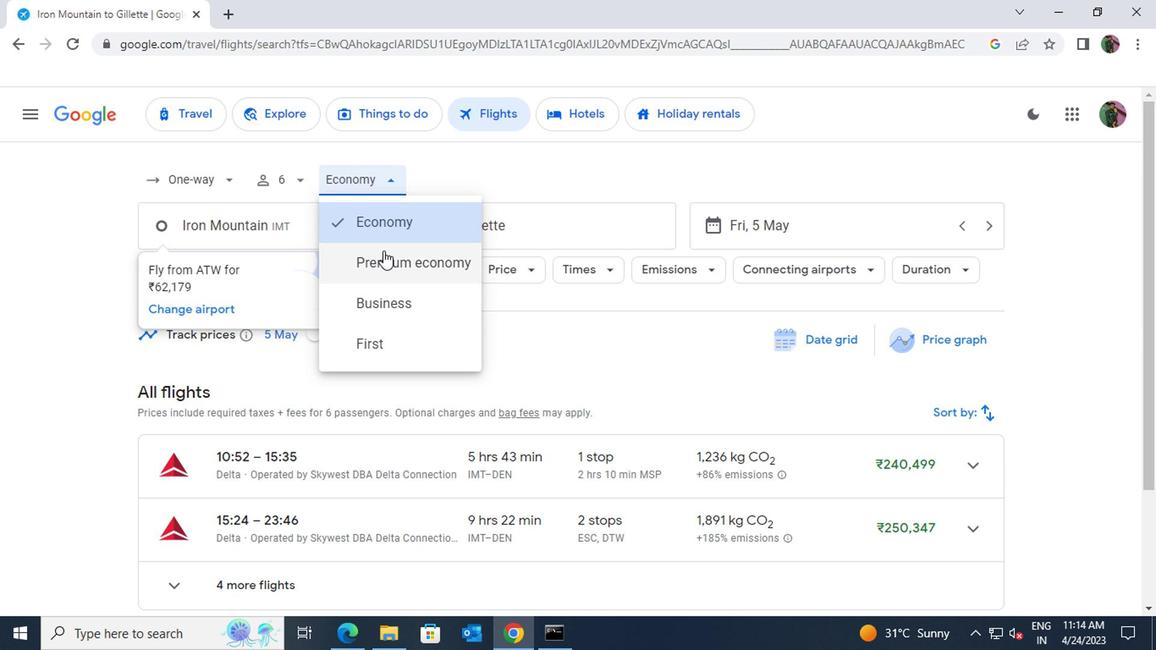 
Action: Mouse moved to (429, 262)
Screenshot: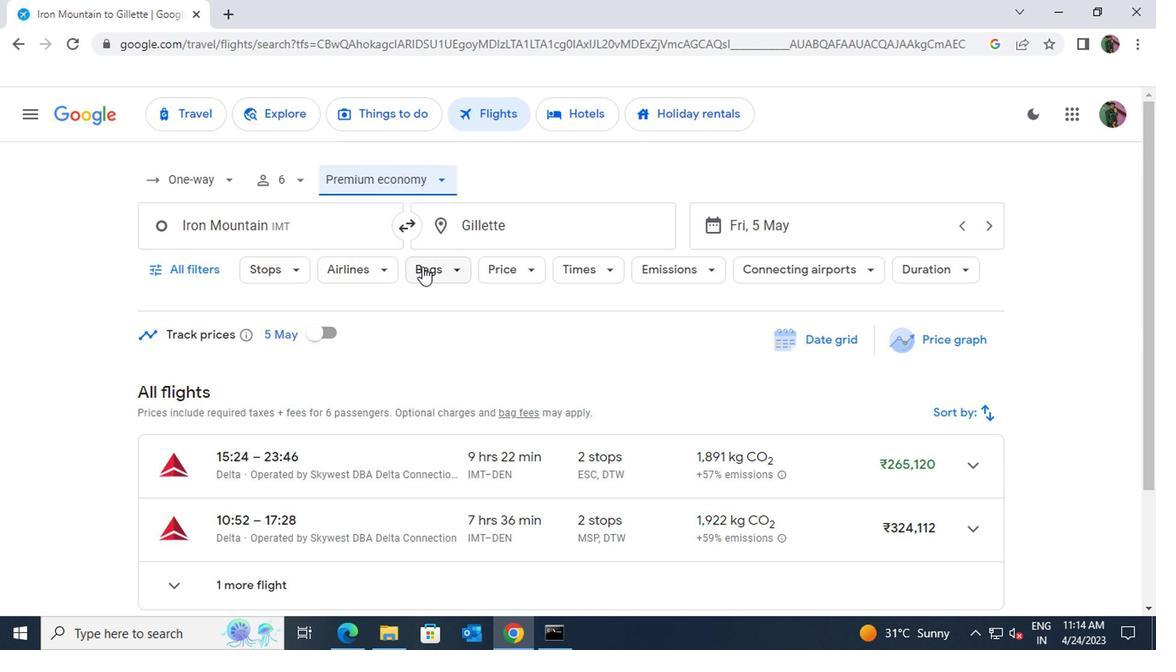 
Action: Mouse pressed left at (429, 262)
Screenshot: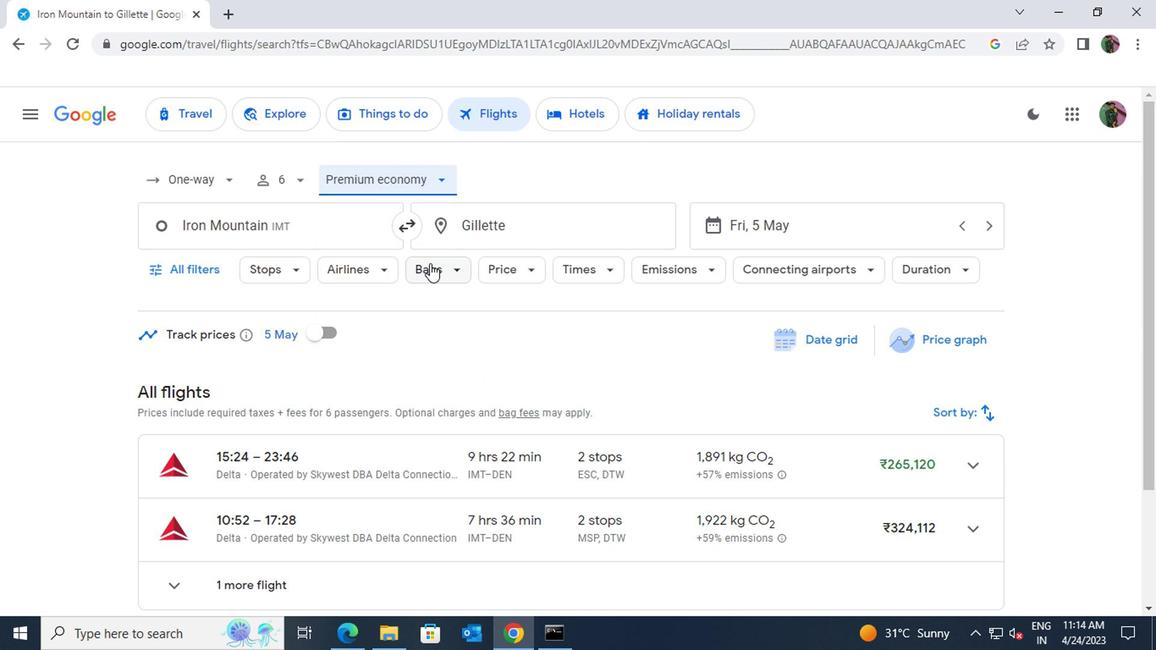 
Action: Mouse moved to (676, 390)
Screenshot: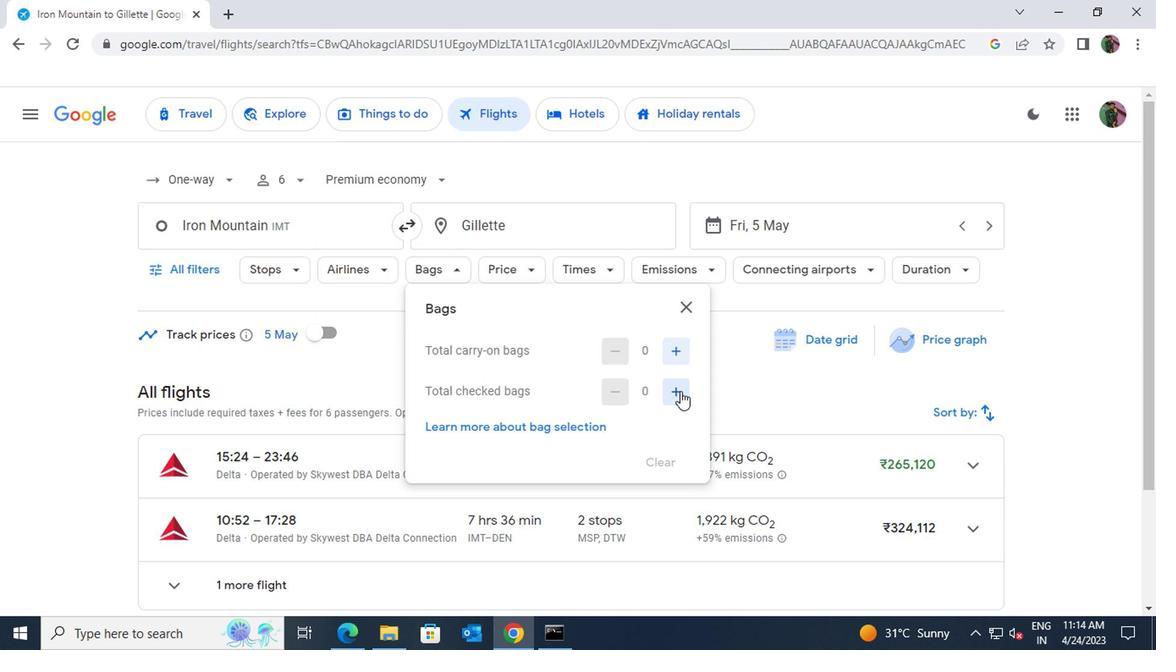 
Action: Mouse pressed left at (676, 390)
Screenshot: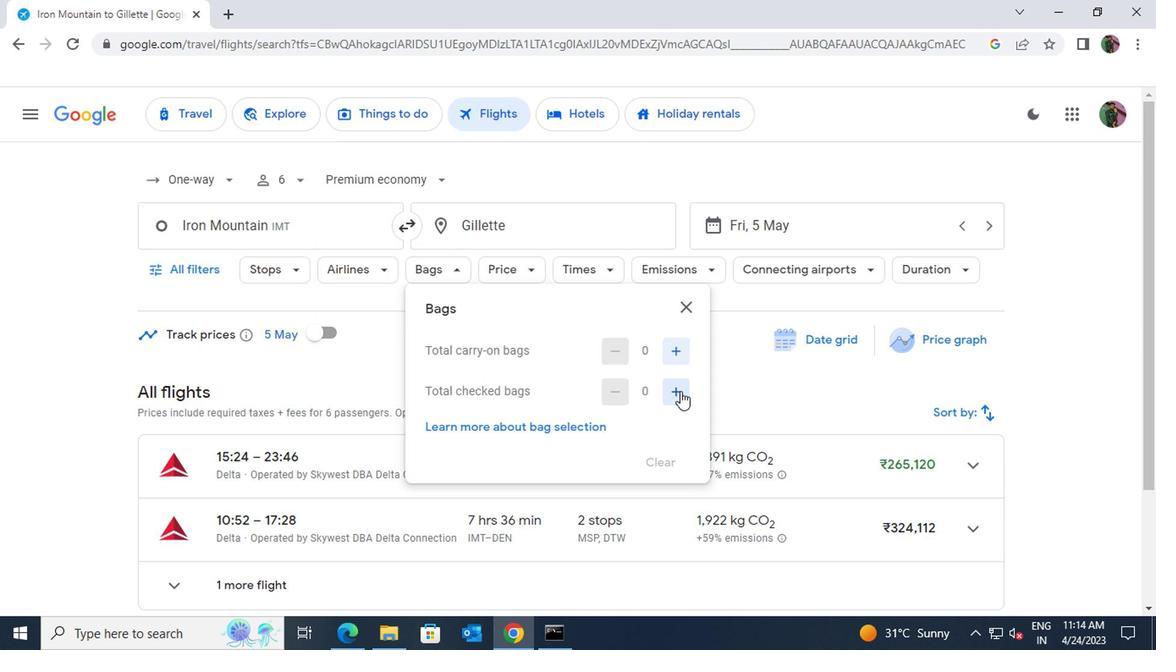 
Action: Mouse pressed left at (676, 390)
Screenshot: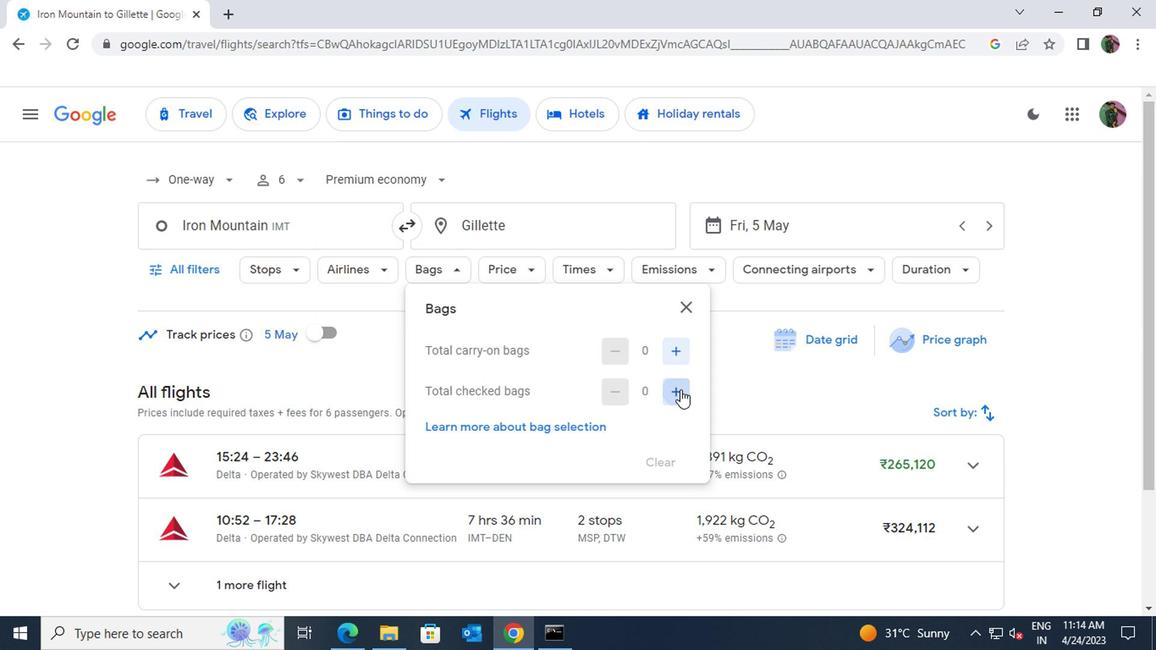 
Action: Mouse pressed left at (676, 390)
Screenshot: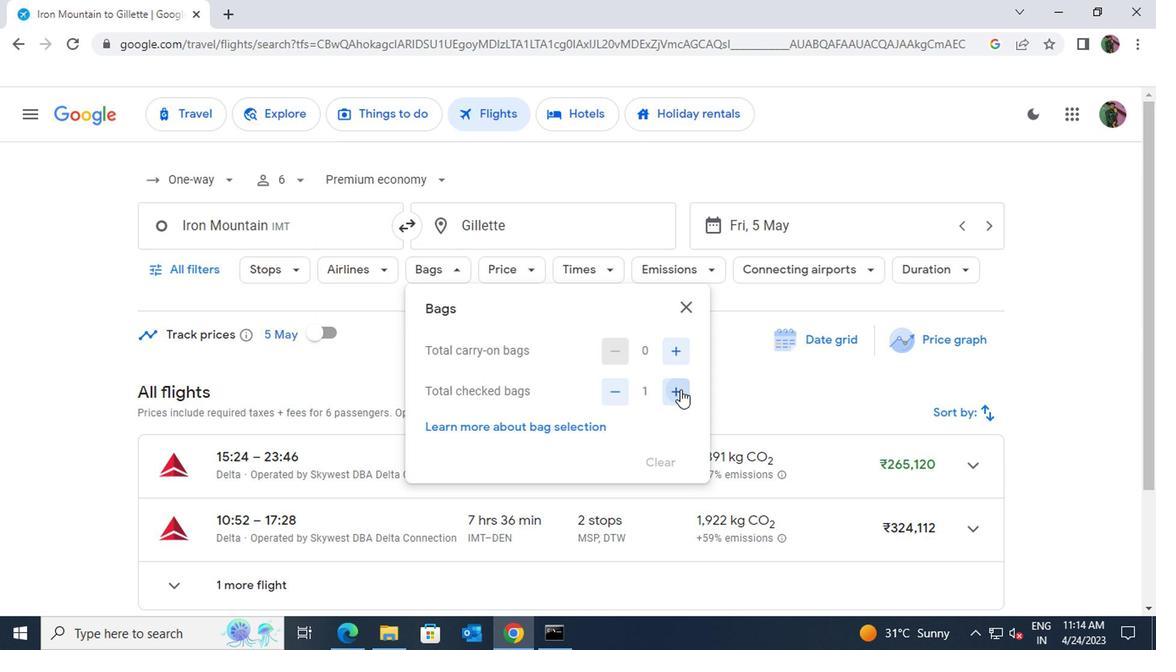 
Action: Mouse pressed left at (676, 390)
Screenshot: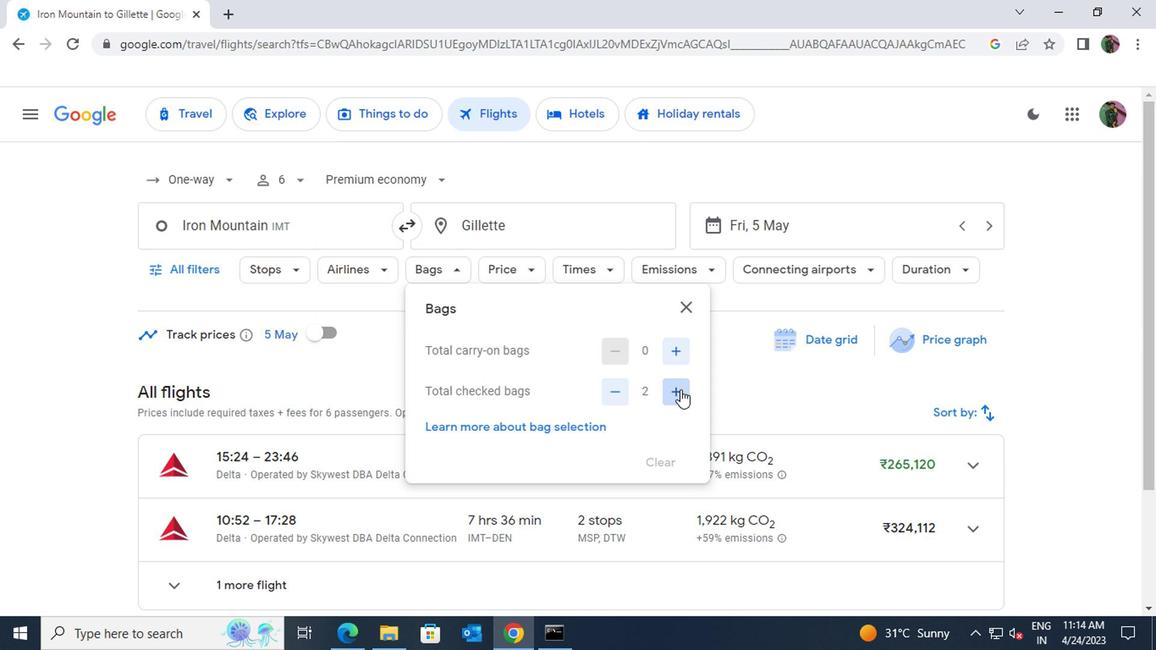 
Action: Mouse pressed left at (676, 390)
Screenshot: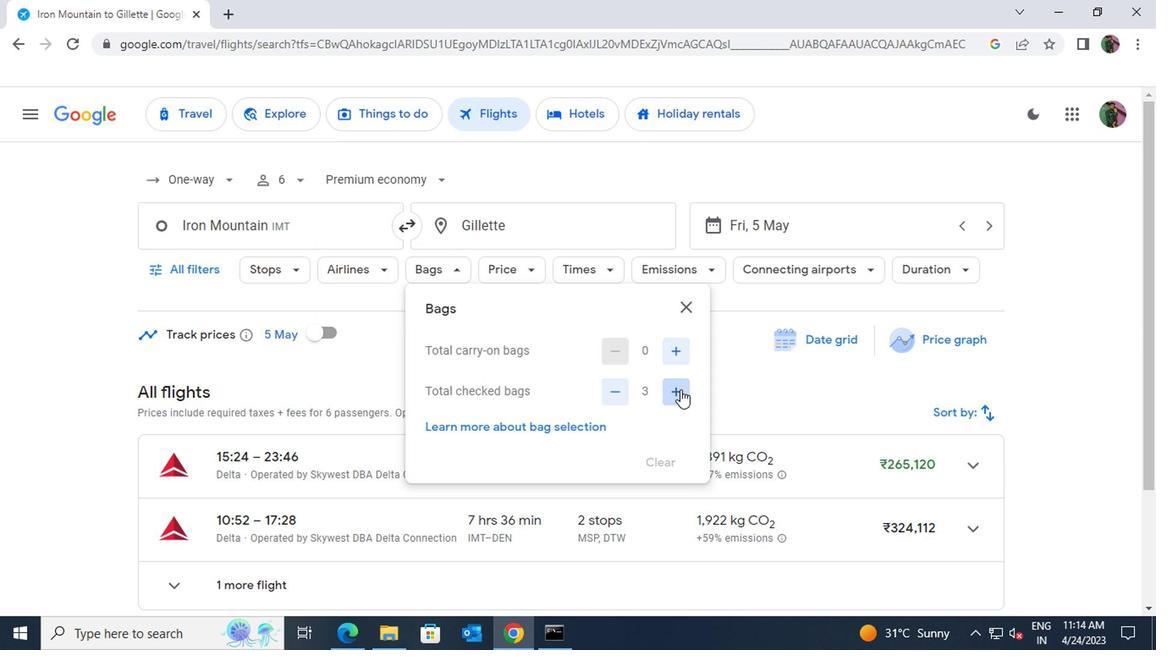 
Action: Mouse pressed left at (676, 390)
Screenshot: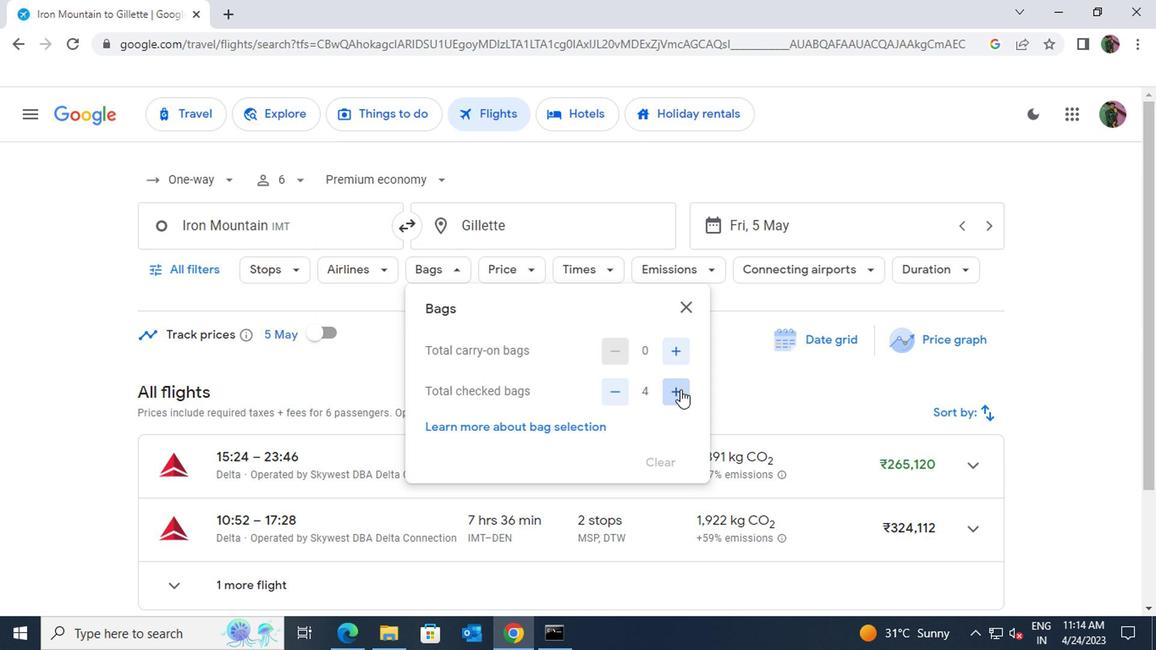 
Action: Mouse pressed left at (676, 390)
Screenshot: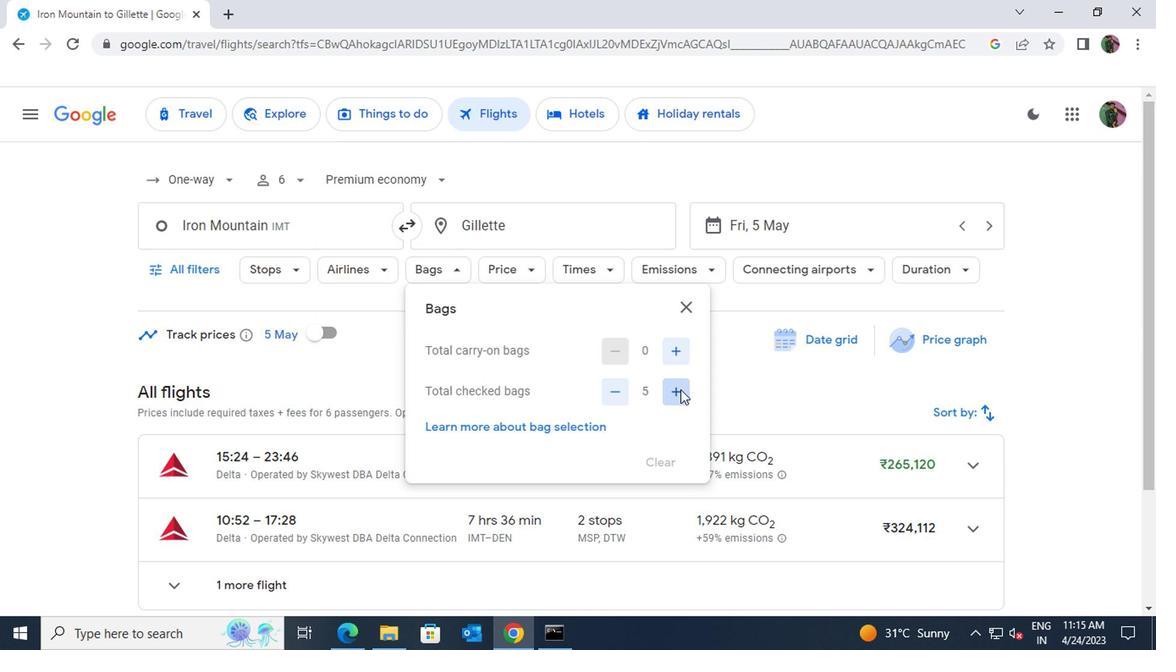 
Action: Mouse moved to (683, 313)
Screenshot: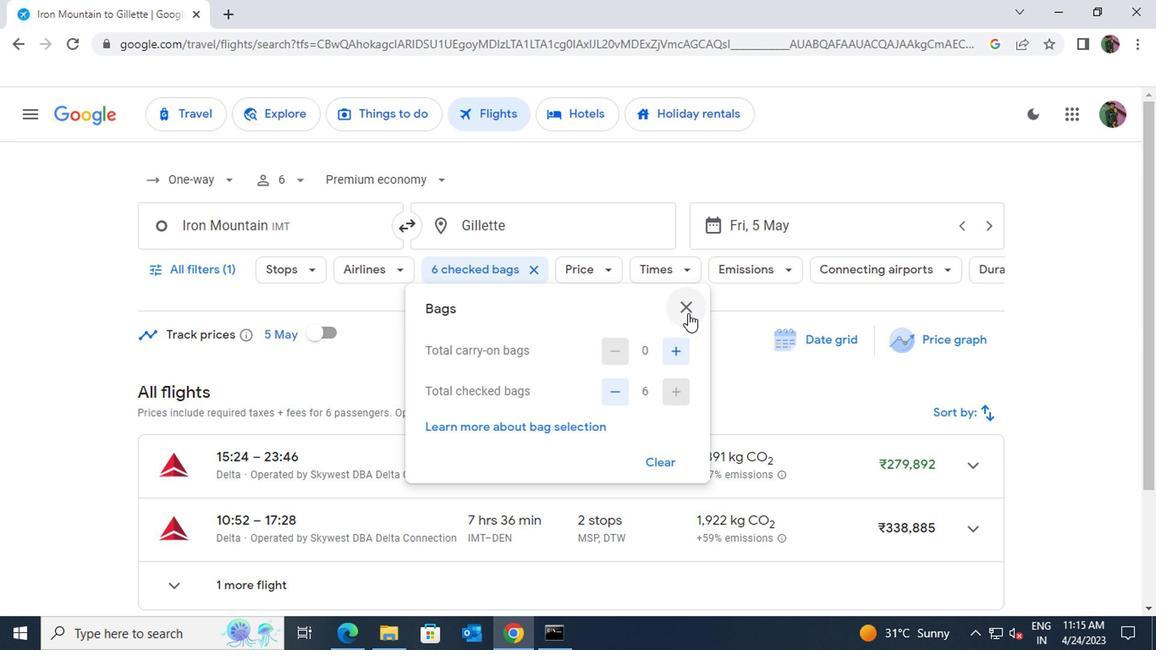 
Action: Mouse pressed left at (683, 313)
Screenshot: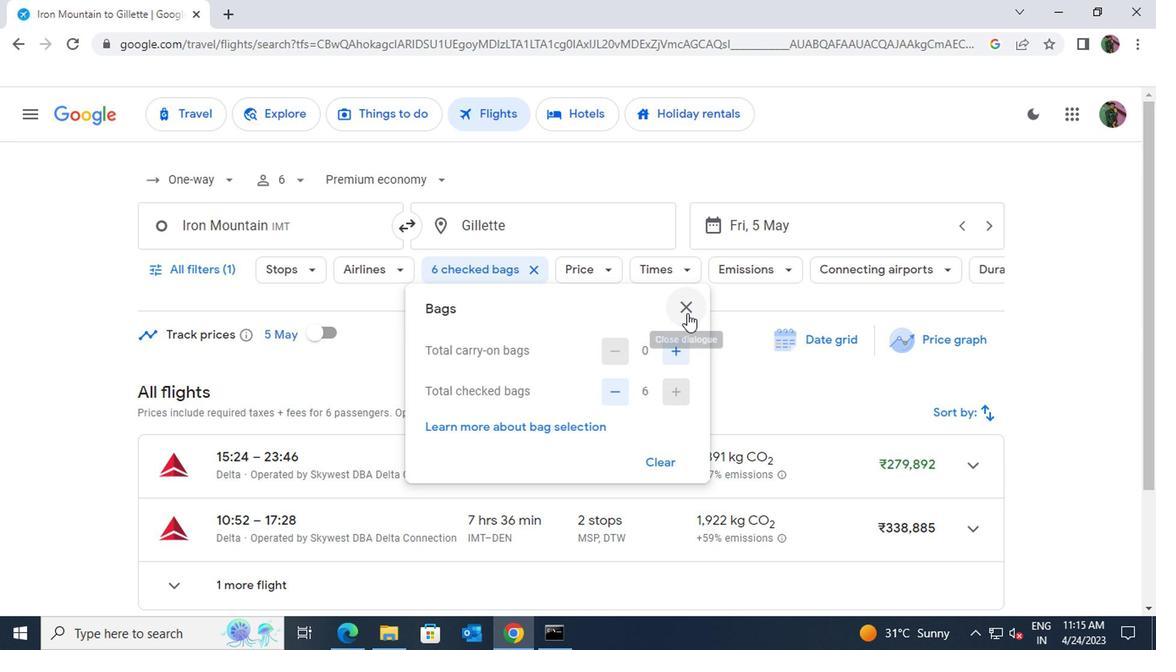 
Action: Mouse moved to (607, 270)
Screenshot: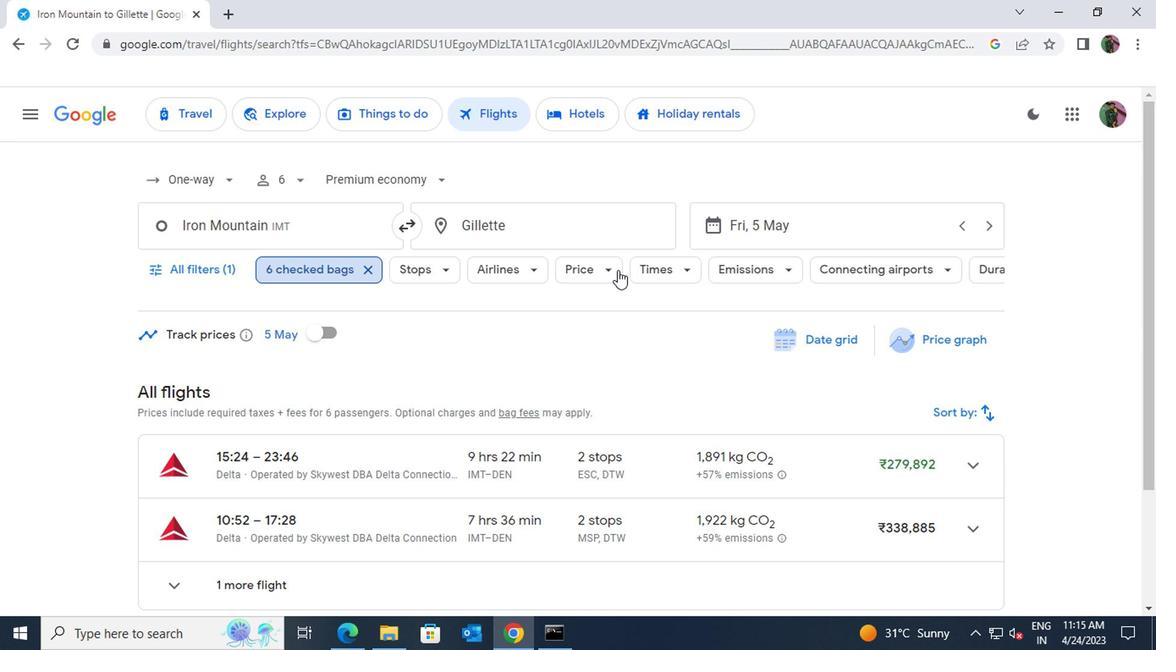 
Action: Mouse pressed left at (607, 270)
Screenshot: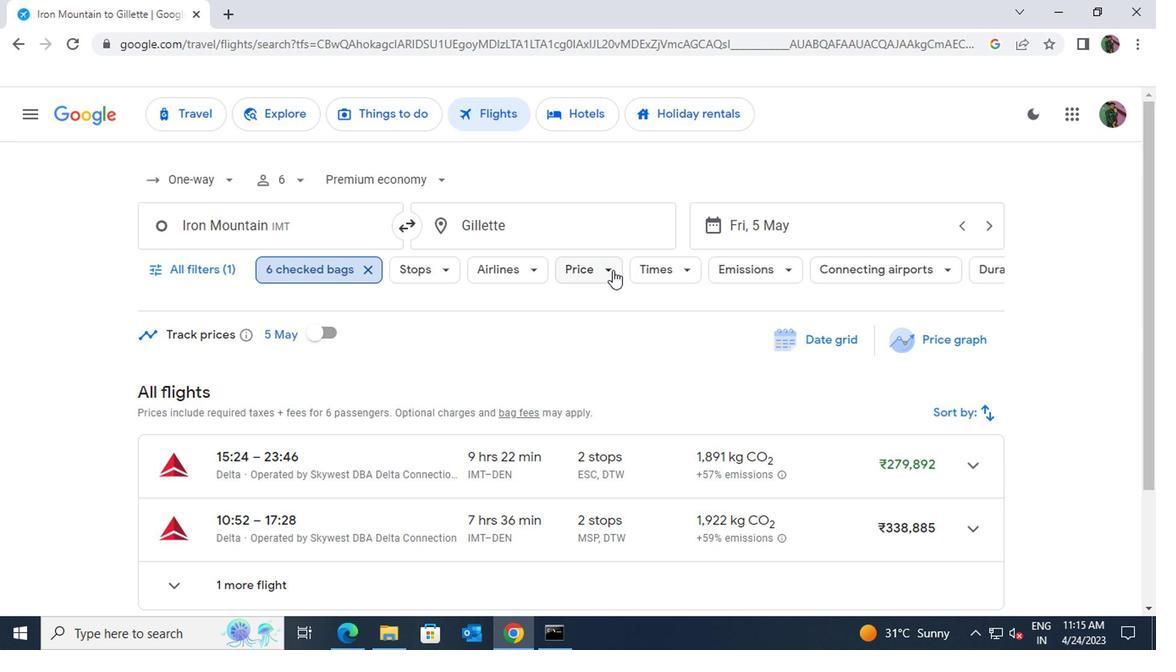 
Action: Mouse moved to (821, 381)
Screenshot: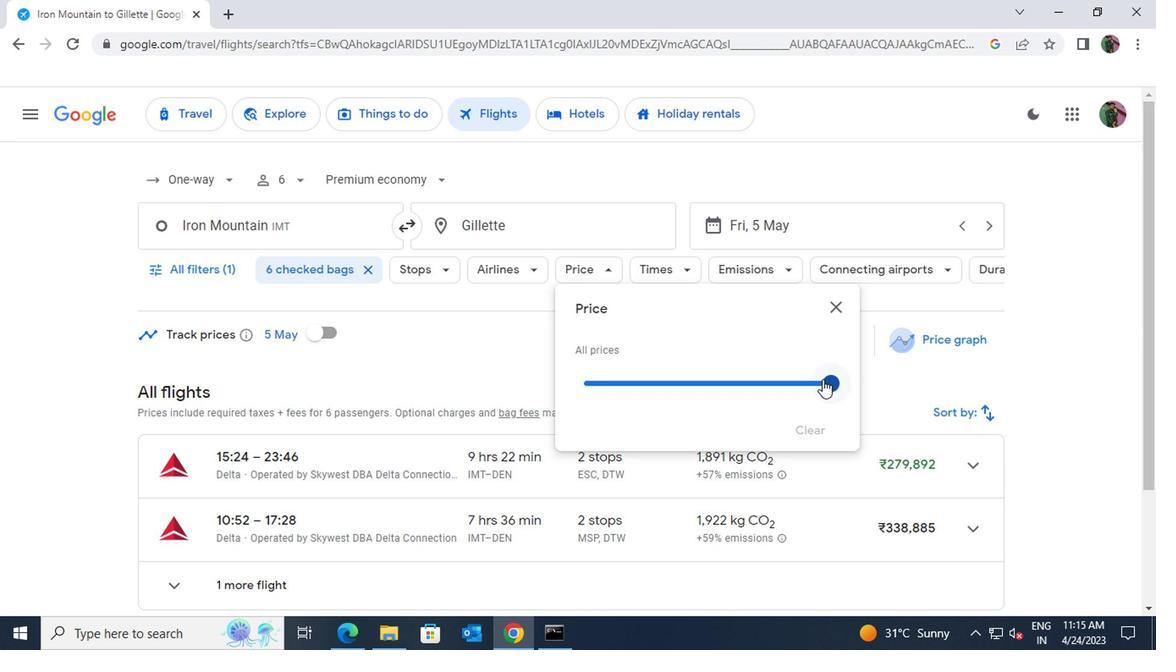 
Action: Mouse pressed left at (821, 381)
Screenshot: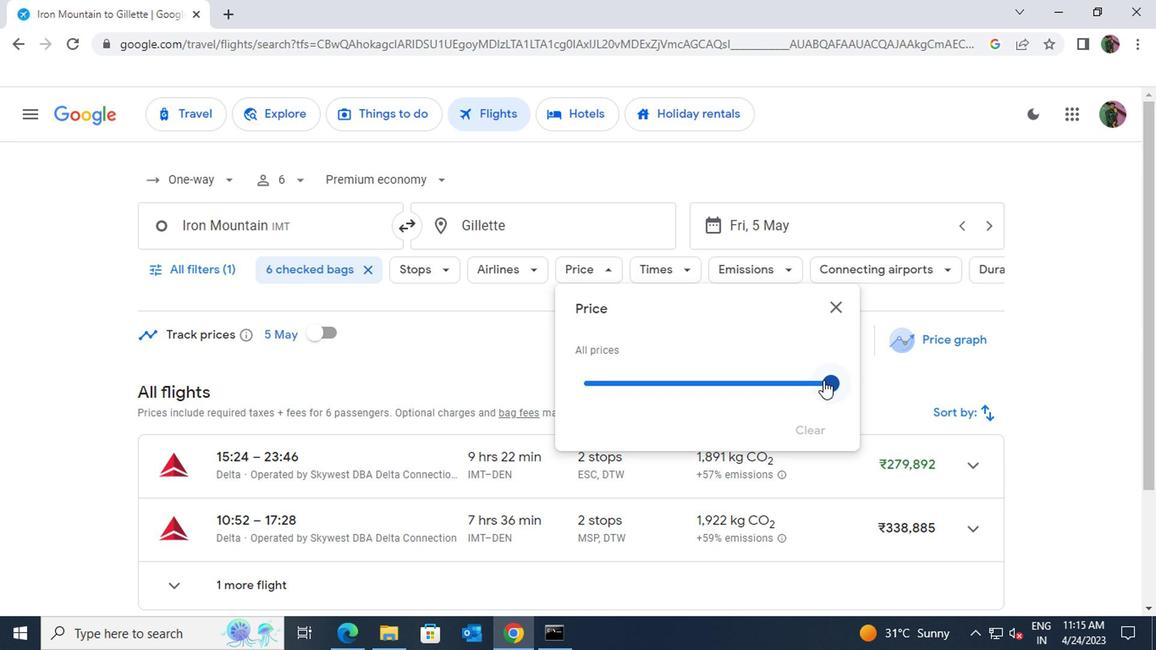 
Action: Mouse moved to (551, 464)
Screenshot: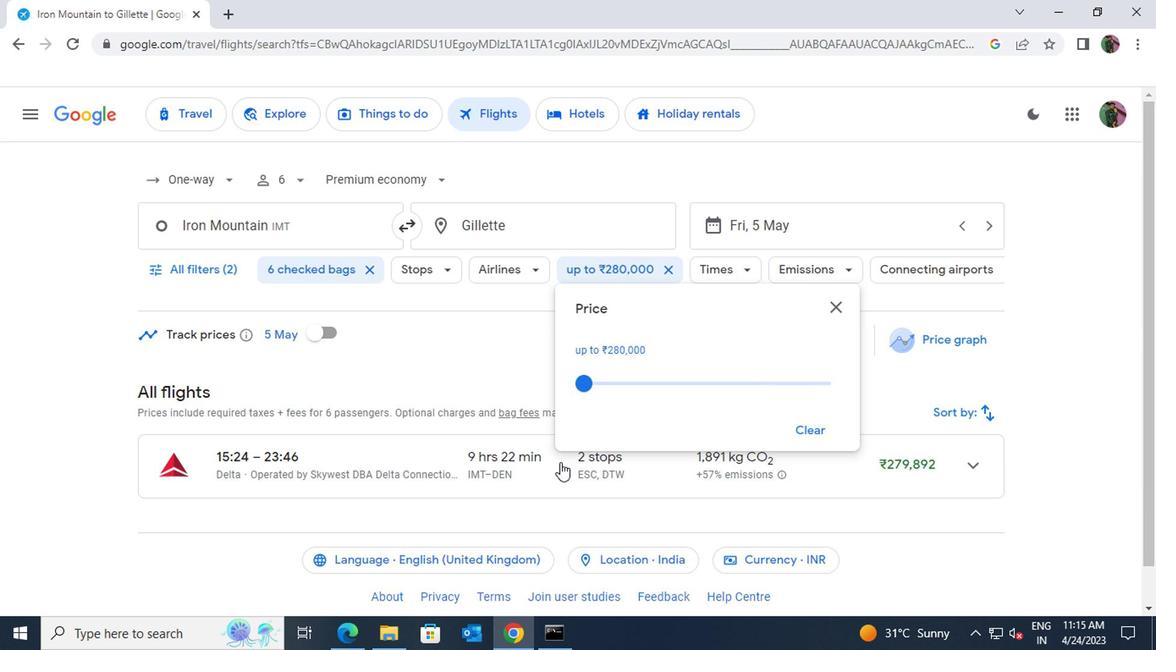 
Action: Mouse pressed left at (551, 464)
Screenshot: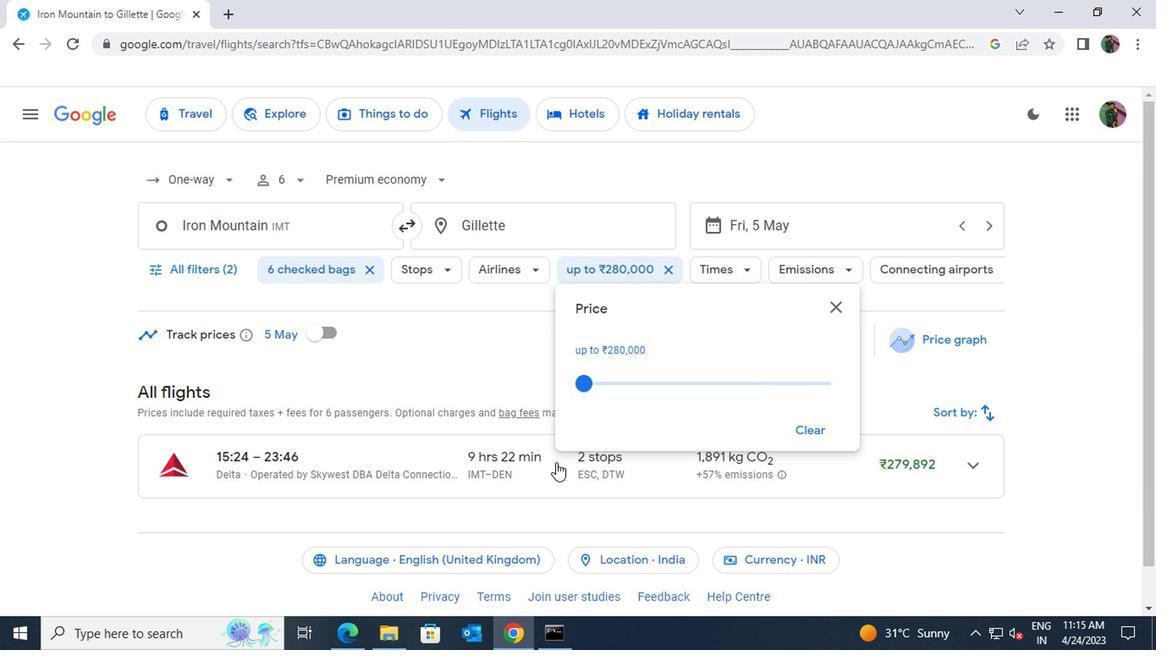 
Action: Mouse moved to (549, 456)
Screenshot: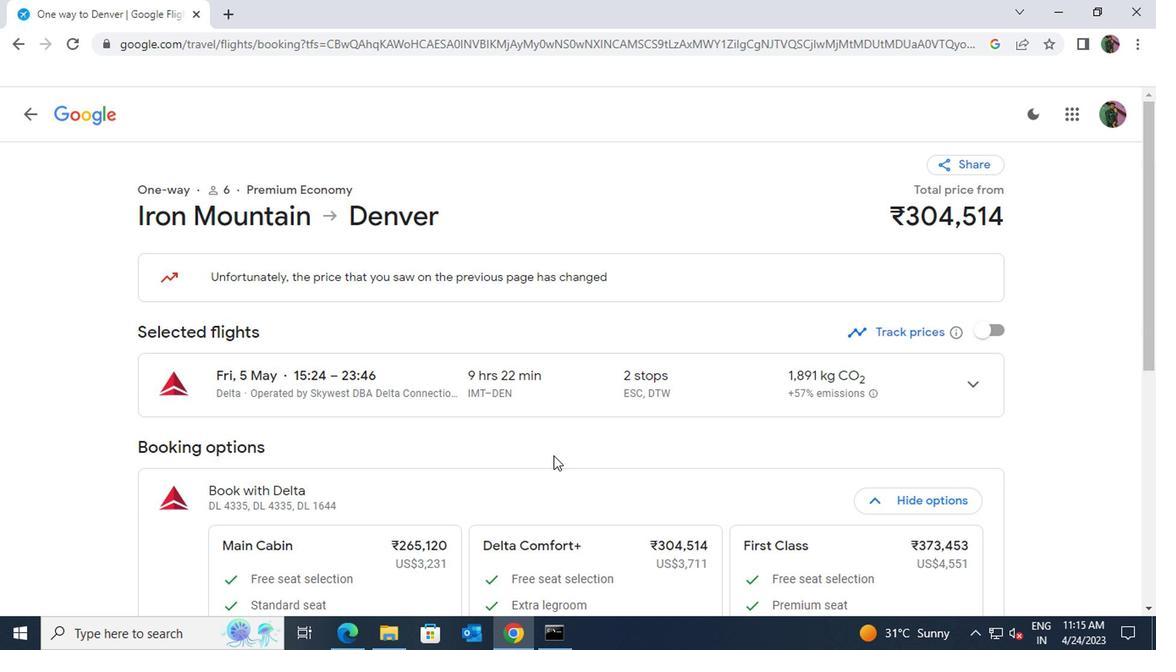
